 Task: Find connections with filter location Baheri with filter topic #Softwaredesignwith filter profile language Potuguese with filter current company Indiabulls Housing Finance Ltd with filter school Guru Tegh Bahadur Public School - India with filter industry Leather Product Manufacturing with filter service category Lead Generation with filter keywords title Office Manager
Action: Mouse moved to (537, 65)
Screenshot: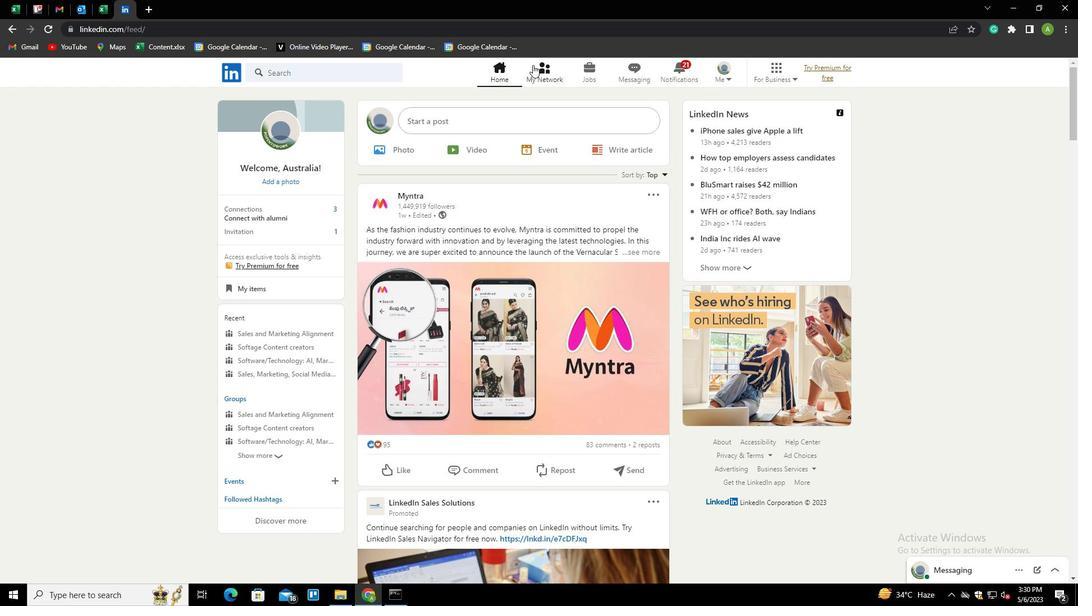 
Action: Mouse pressed left at (537, 65)
Screenshot: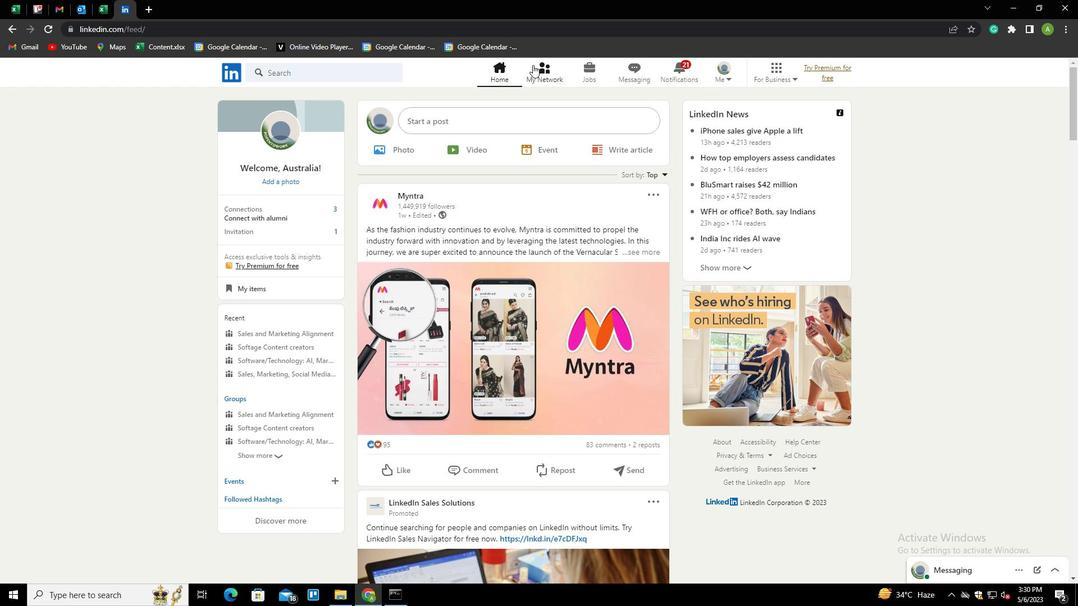 
Action: Mouse moved to (277, 134)
Screenshot: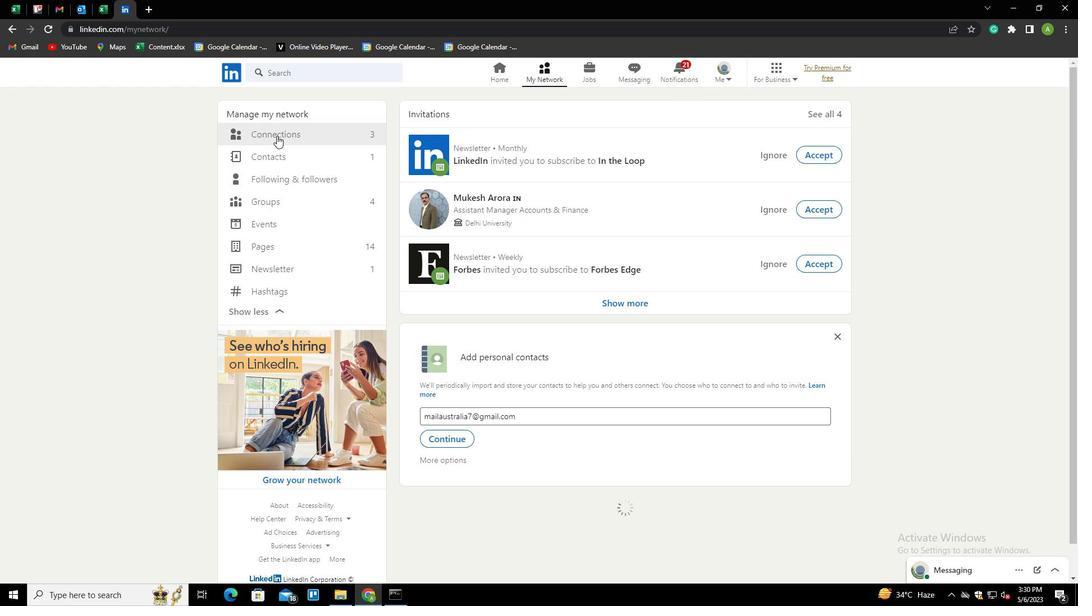
Action: Mouse pressed left at (277, 134)
Screenshot: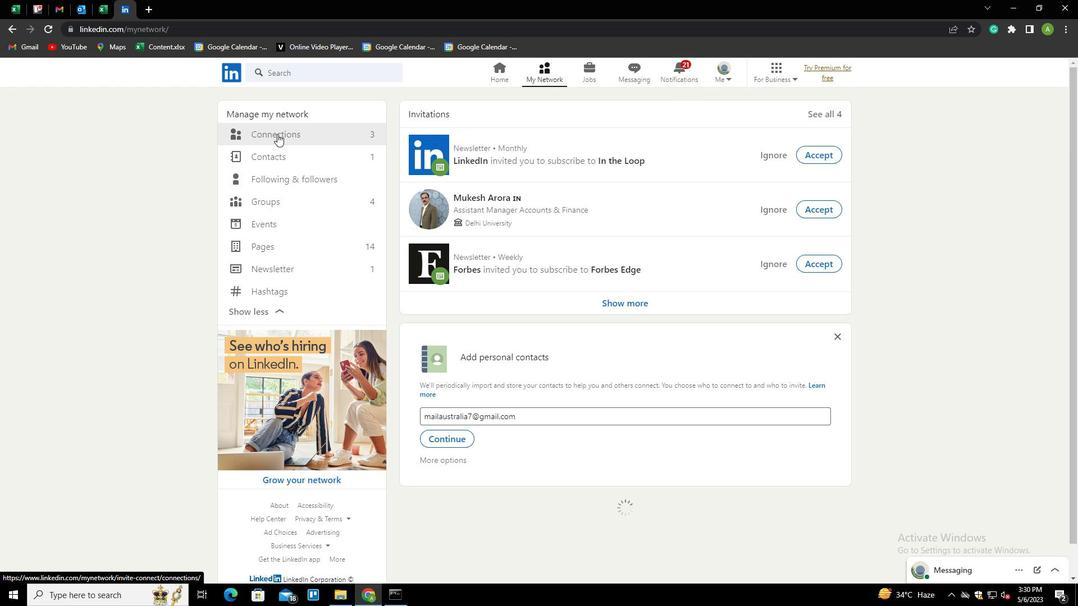 
Action: Mouse moved to (619, 129)
Screenshot: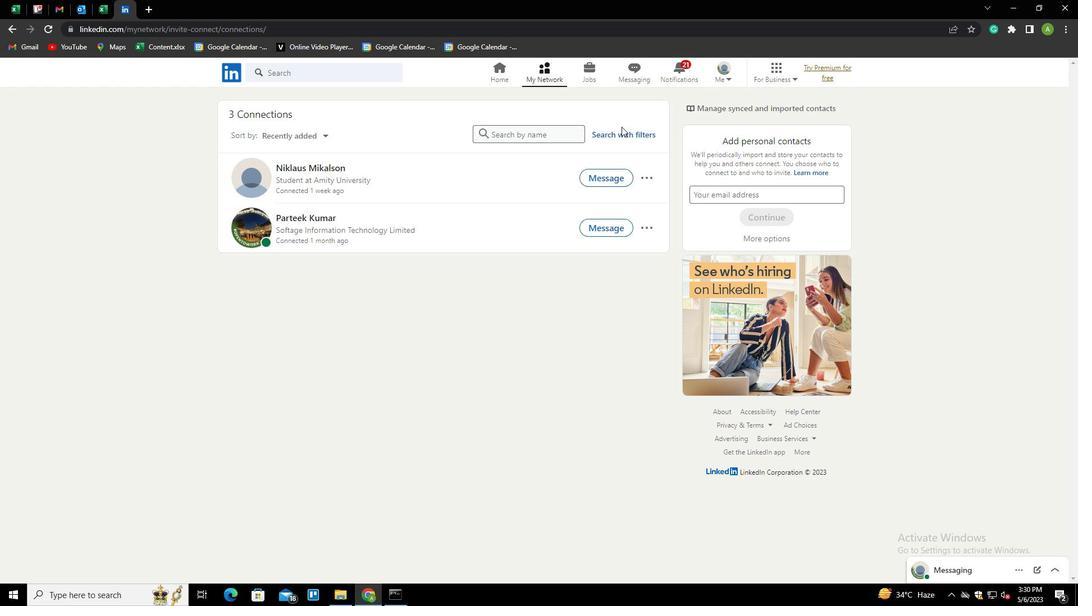 
Action: Mouse pressed left at (619, 129)
Screenshot: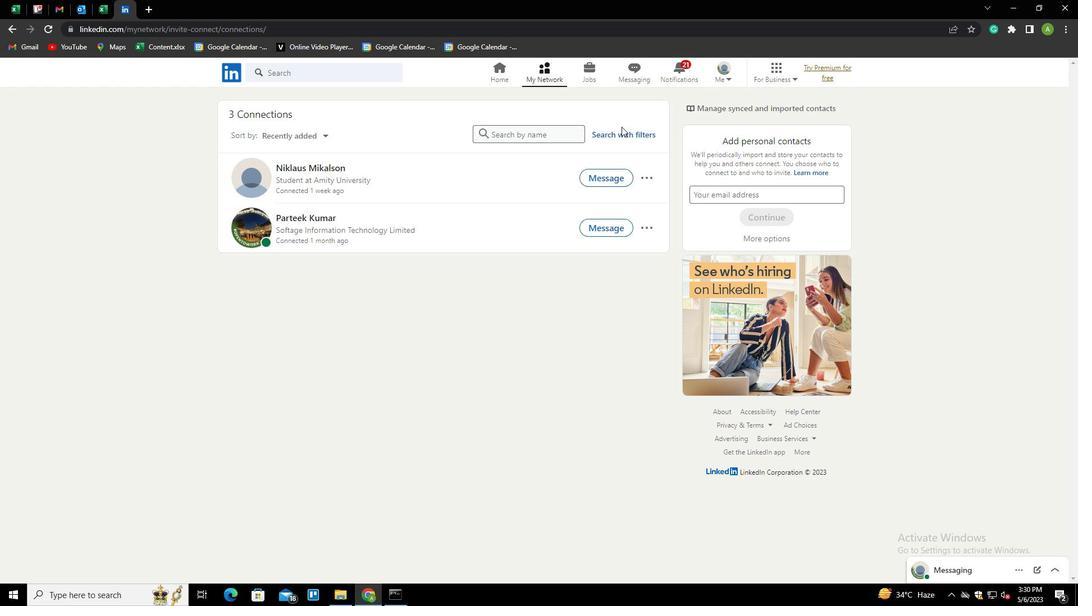 
Action: Mouse moved to (573, 102)
Screenshot: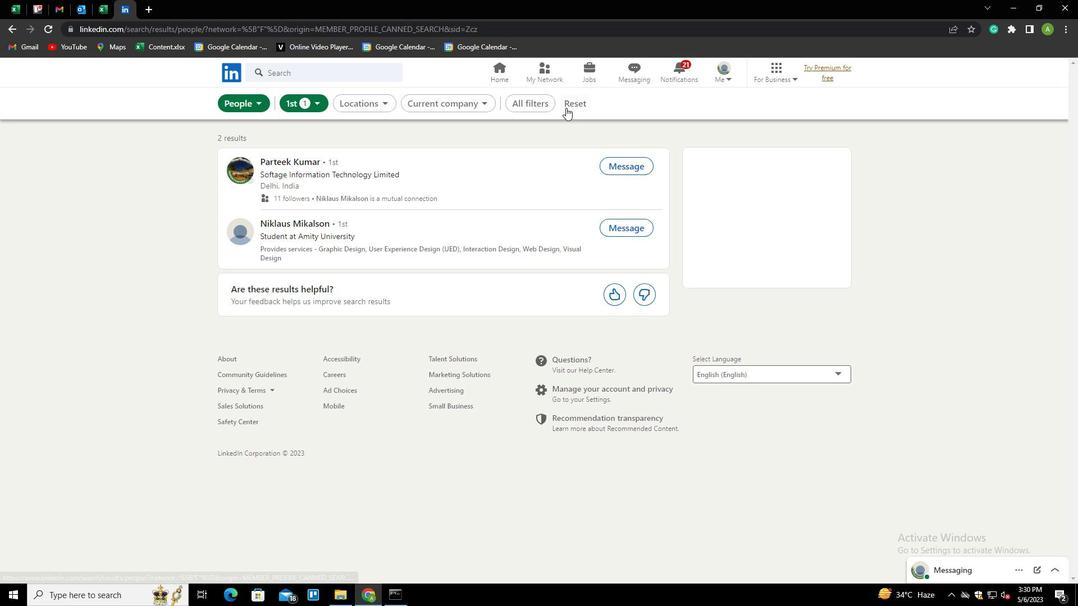 
Action: Mouse pressed left at (573, 102)
Screenshot: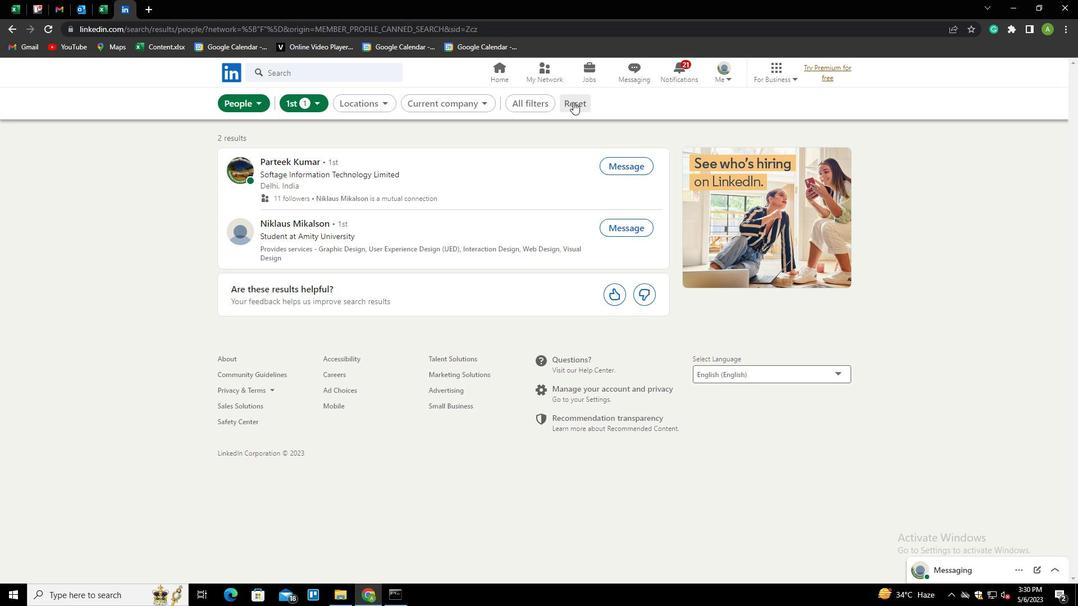 
Action: Mouse moved to (561, 103)
Screenshot: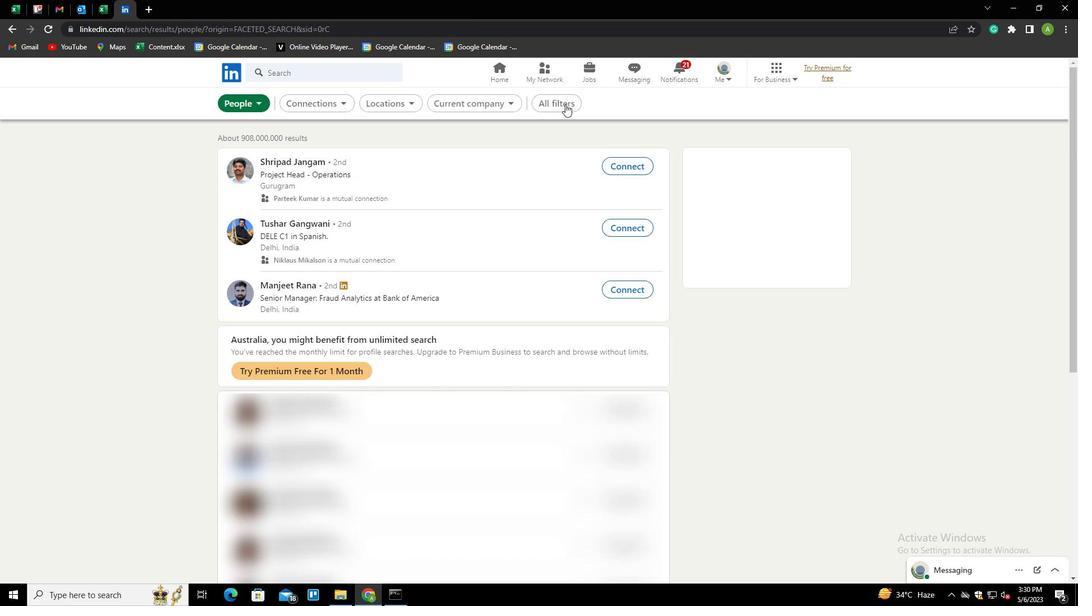 
Action: Mouse pressed left at (561, 103)
Screenshot: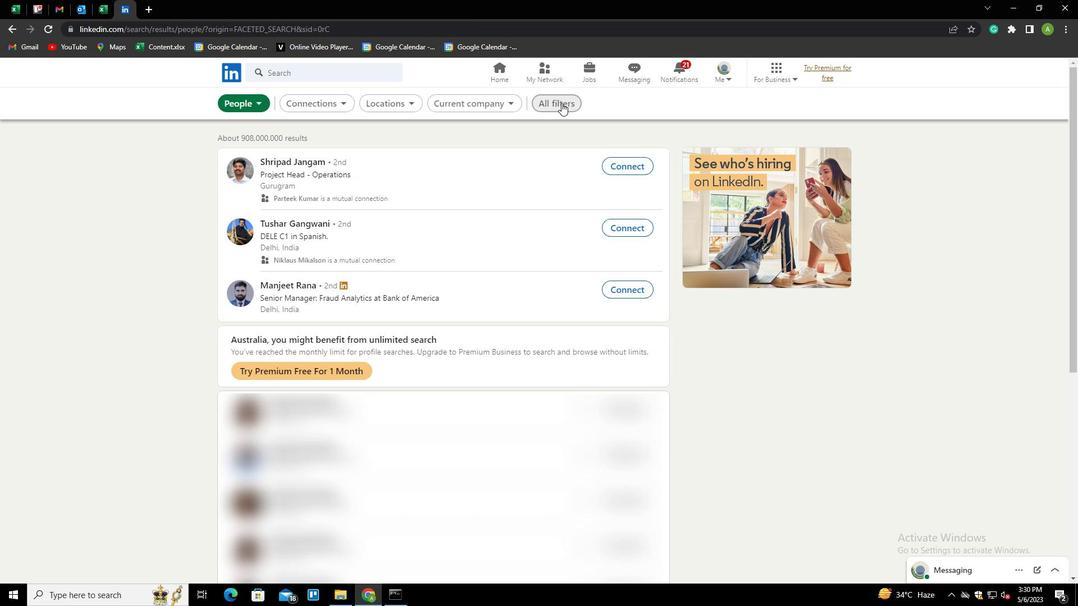 
Action: Mouse moved to (889, 256)
Screenshot: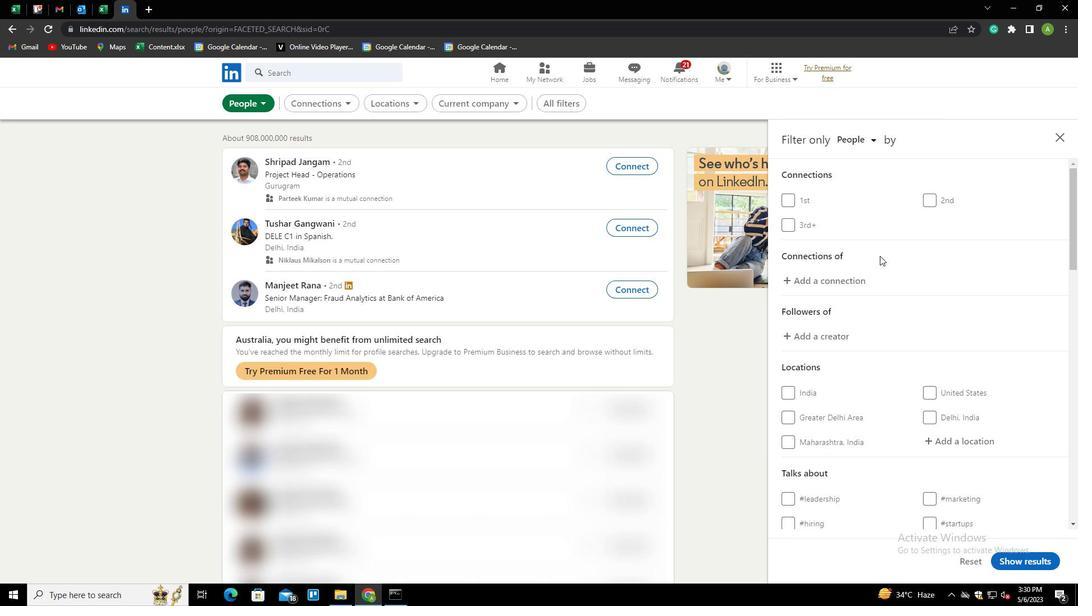 
Action: Mouse scrolled (889, 256) with delta (0, 0)
Screenshot: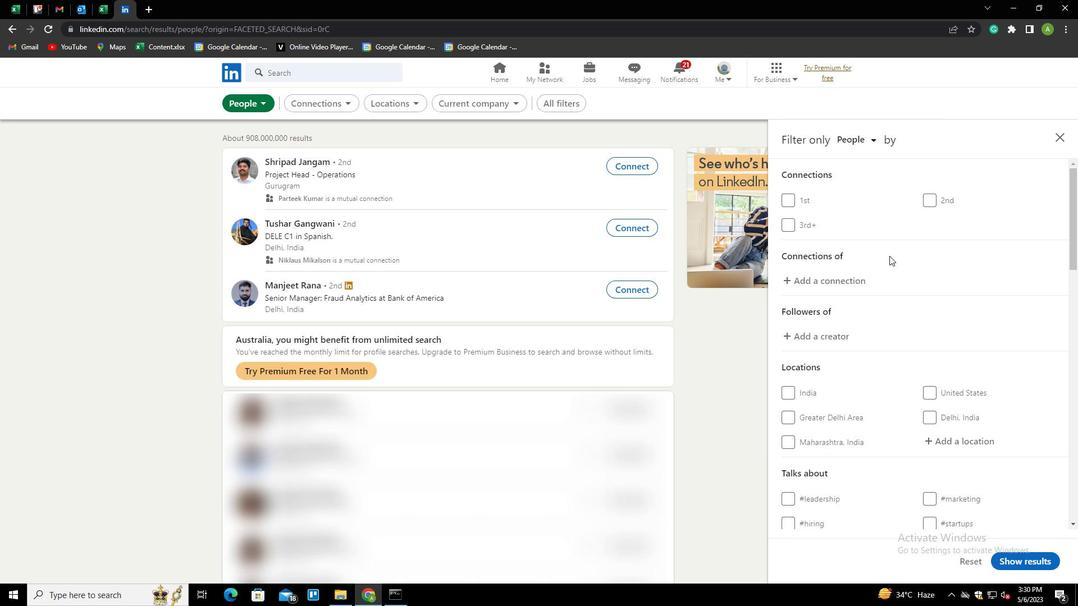
Action: Mouse moved to (890, 256)
Screenshot: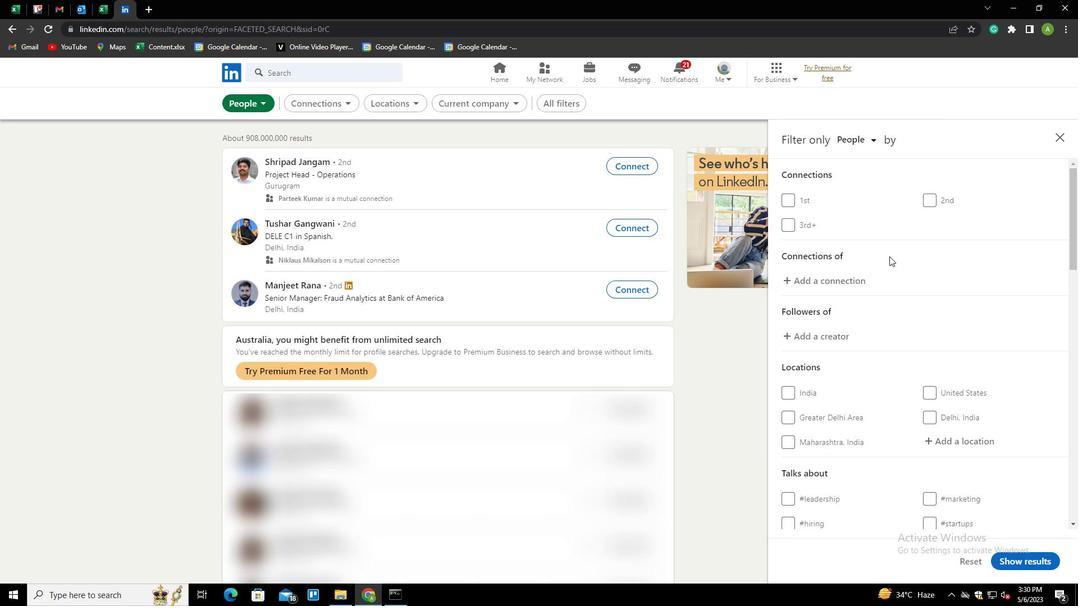 
Action: Mouse scrolled (890, 256) with delta (0, 0)
Screenshot: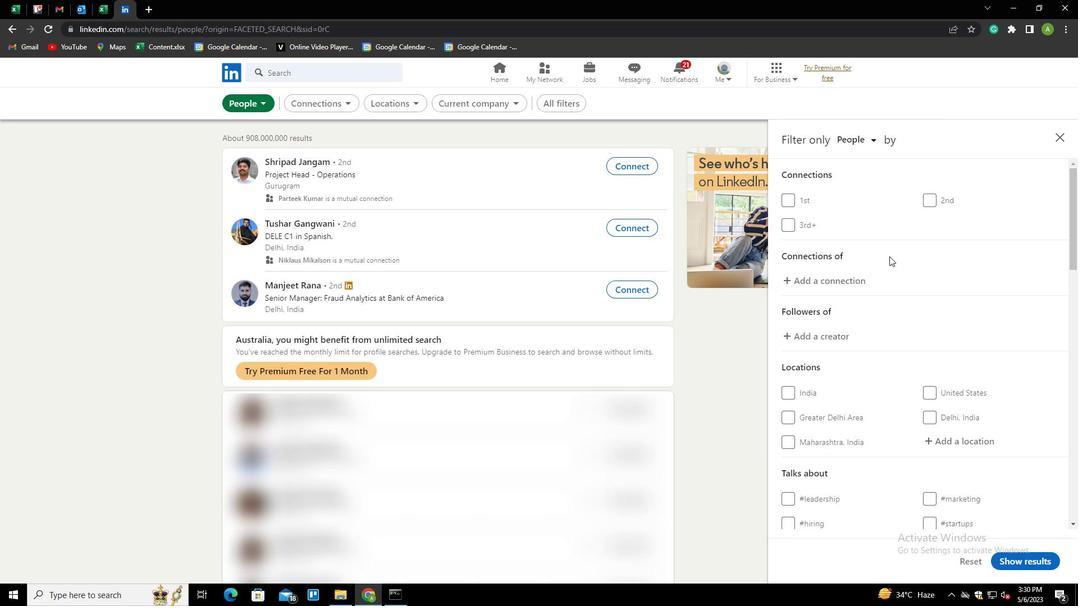 
Action: Mouse scrolled (890, 256) with delta (0, 0)
Screenshot: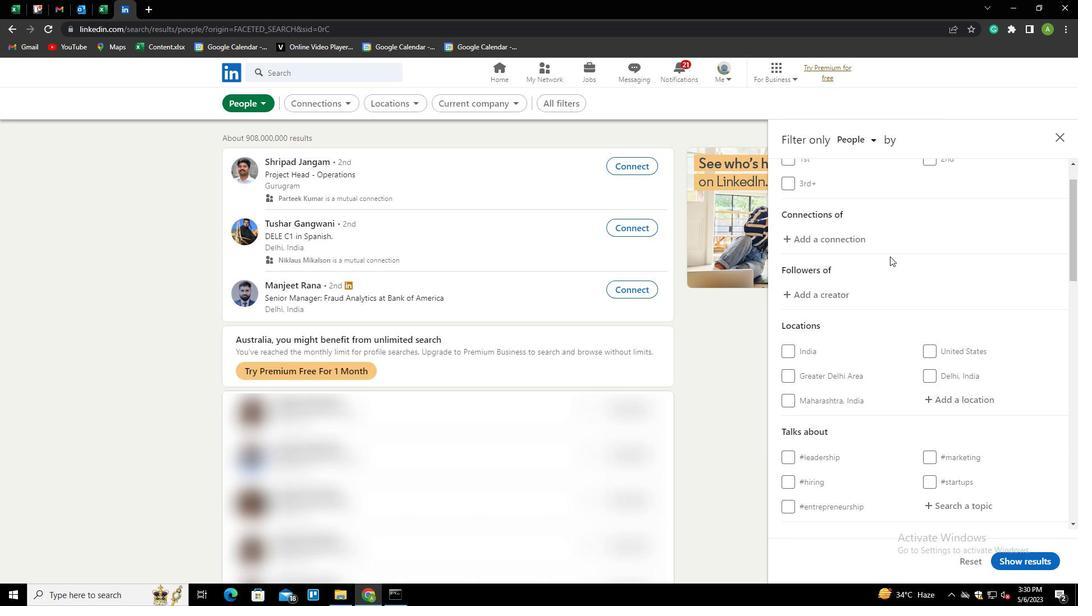 
Action: Mouse moved to (932, 271)
Screenshot: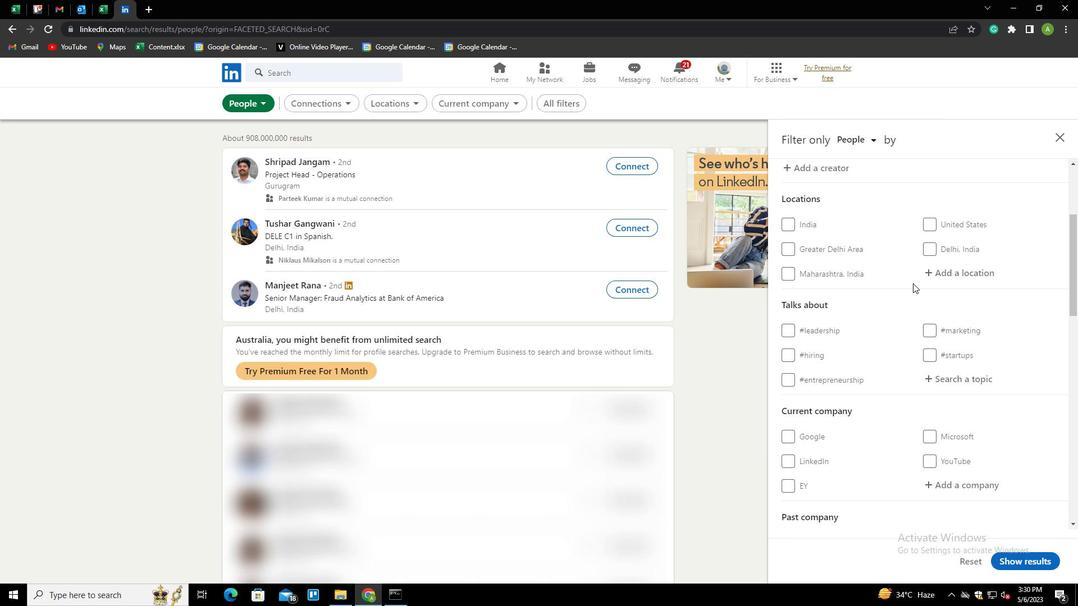 
Action: Mouse pressed left at (932, 271)
Screenshot: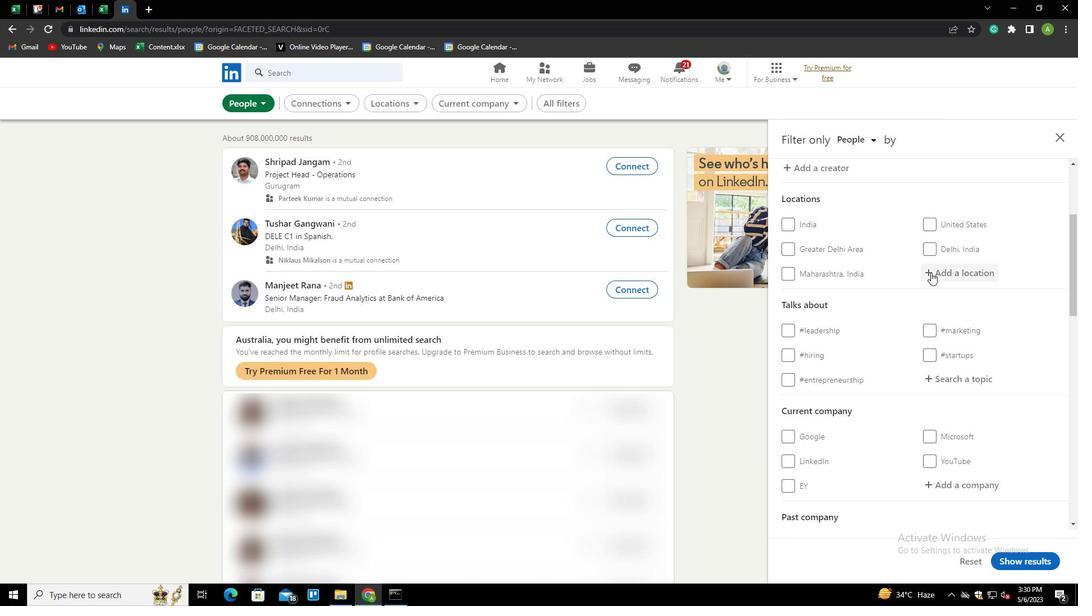 
Action: Mouse moved to (862, 203)
Screenshot: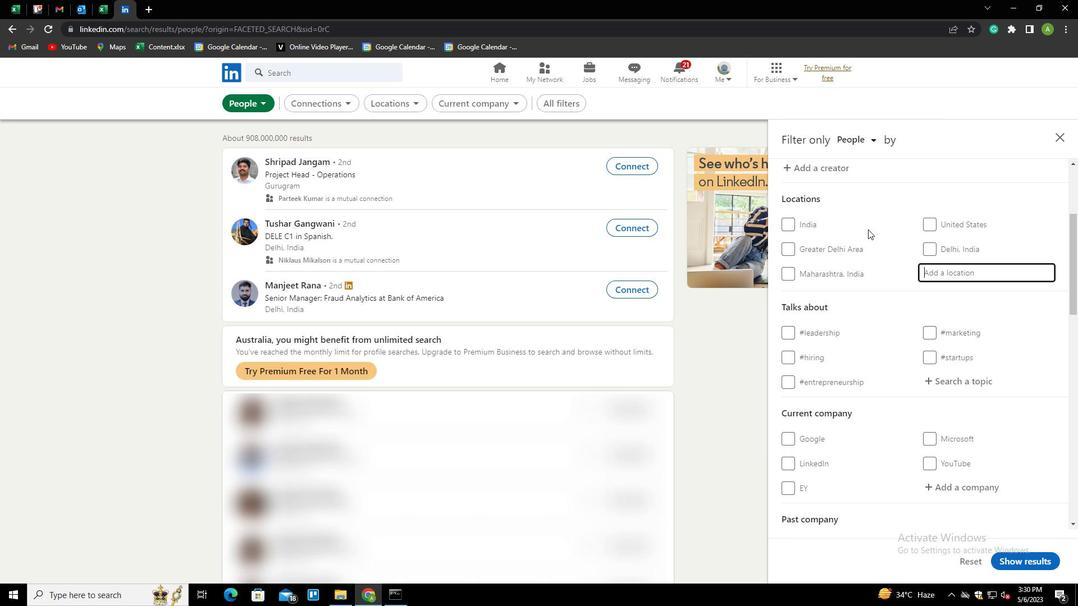 
Action: Key pressed <Key.shift>BAHERI<Key.down><Key.enter>
Screenshot: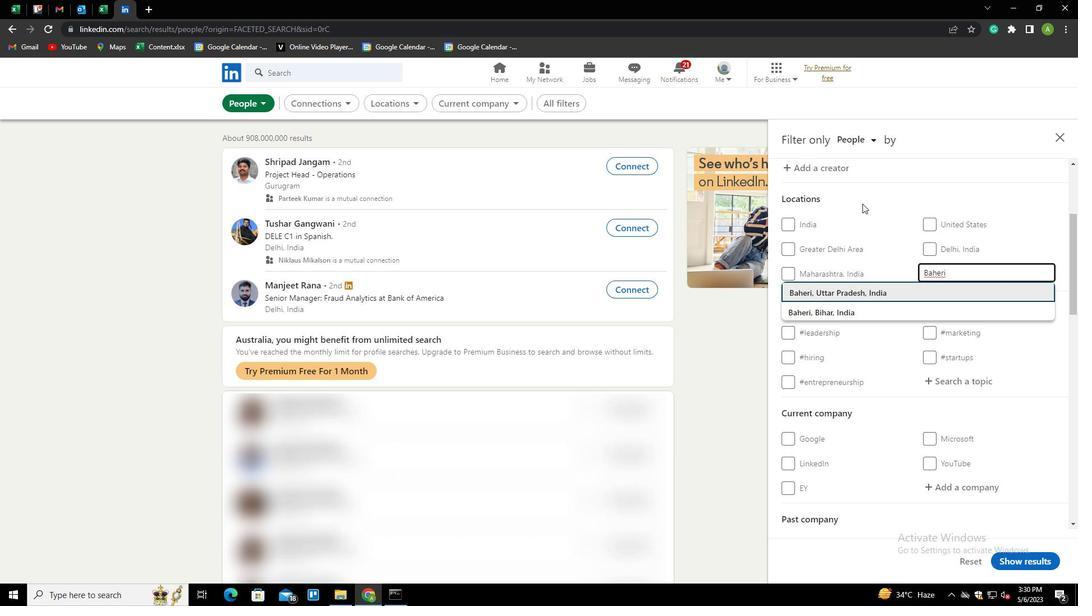
Action: Mouse moved to (860, 217)
Screenshot: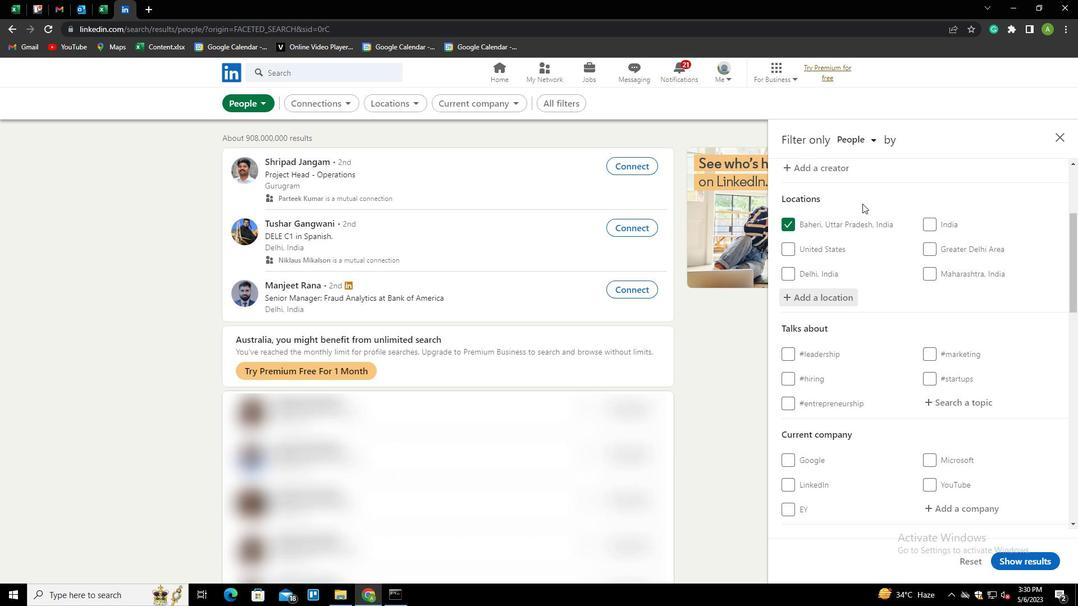 
Action: Mouse scrolled (860, 217) with delta (0, 0)
Screenshot: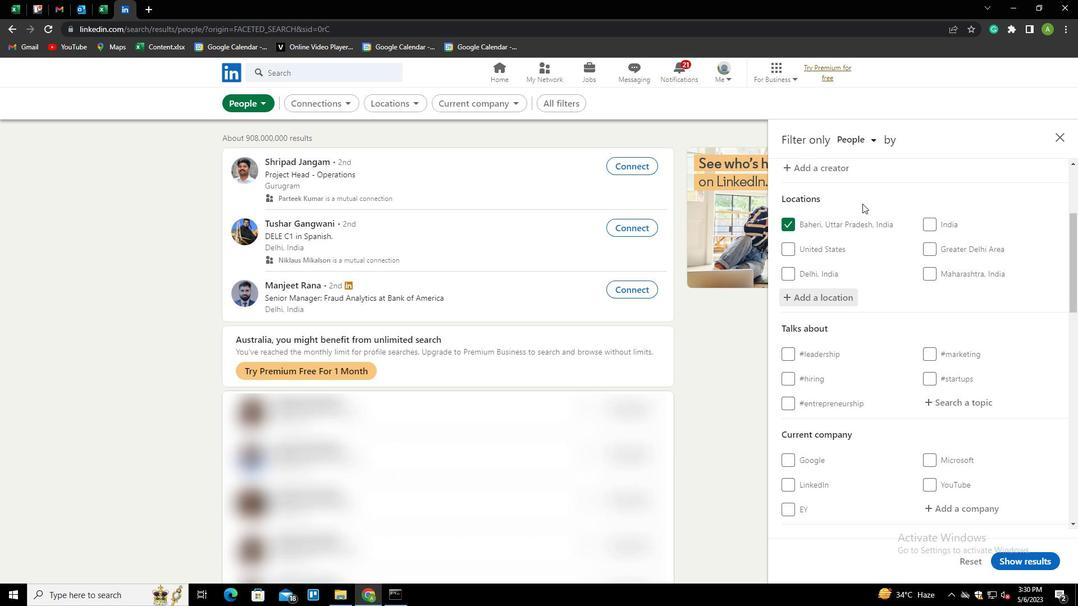 
Action: Mouse moved to (860, 218)
Screenshot: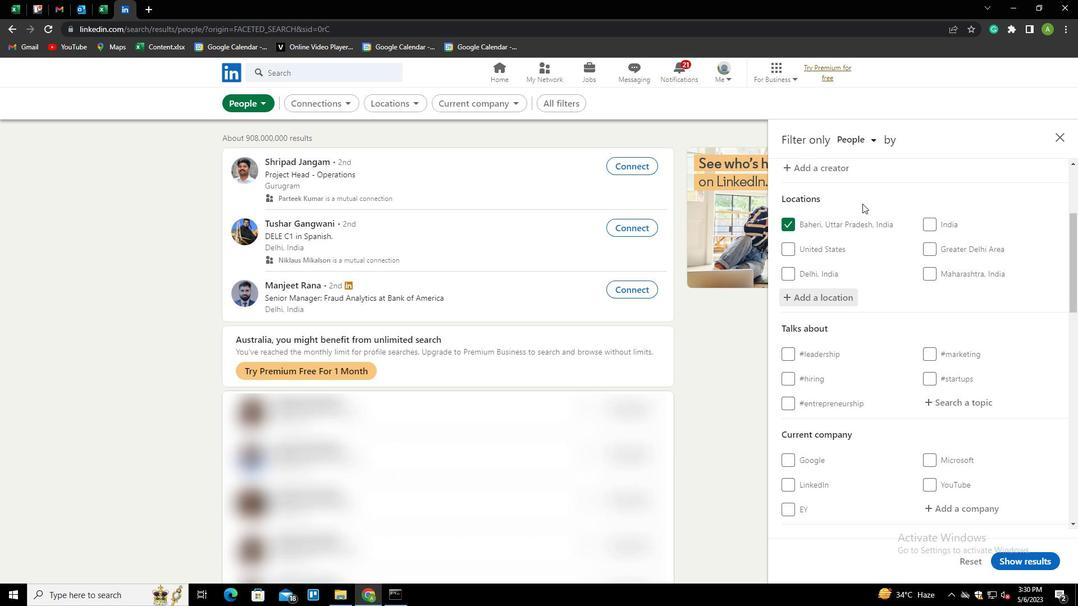
Action: Mouse scrolled (860, 217) with delta (0, 0)
Screenshot: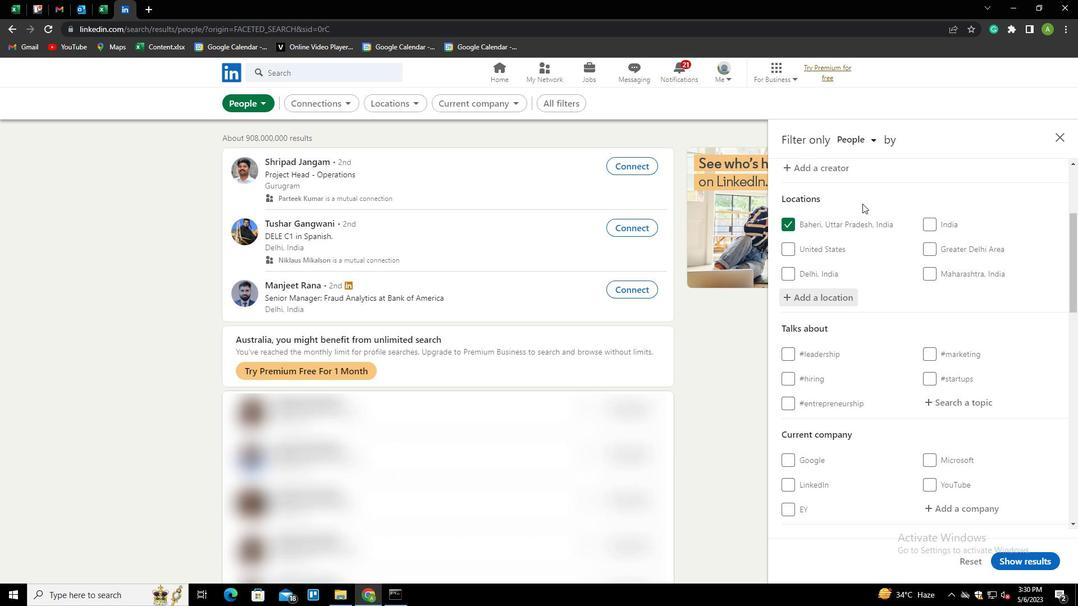
Action: Mouse moved to (952, 293)
Screenshot: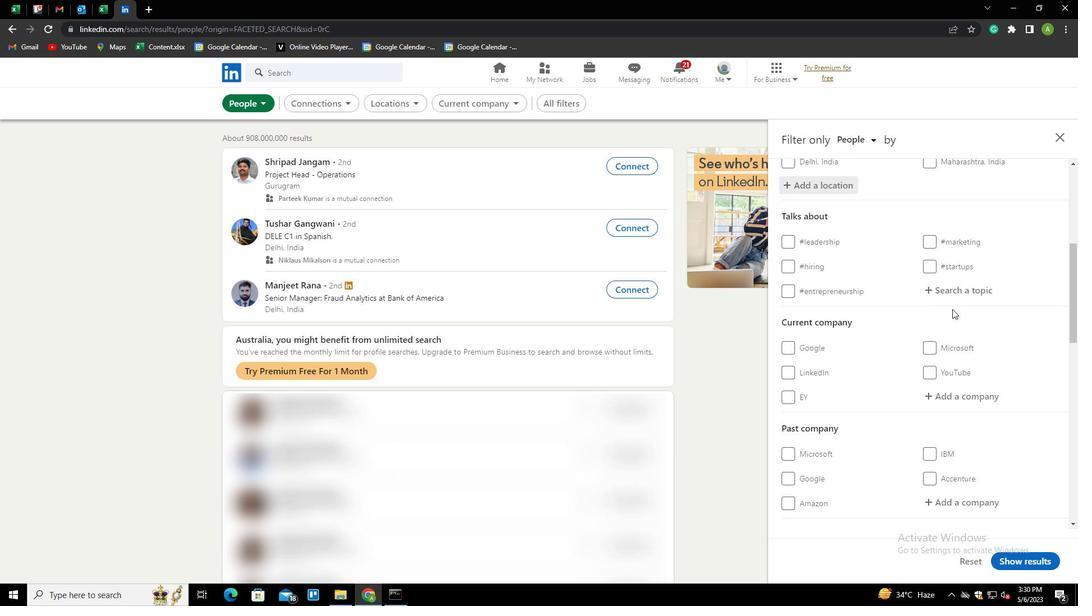 
Action: Mouse pressed left at (952, 293)
Screenshot: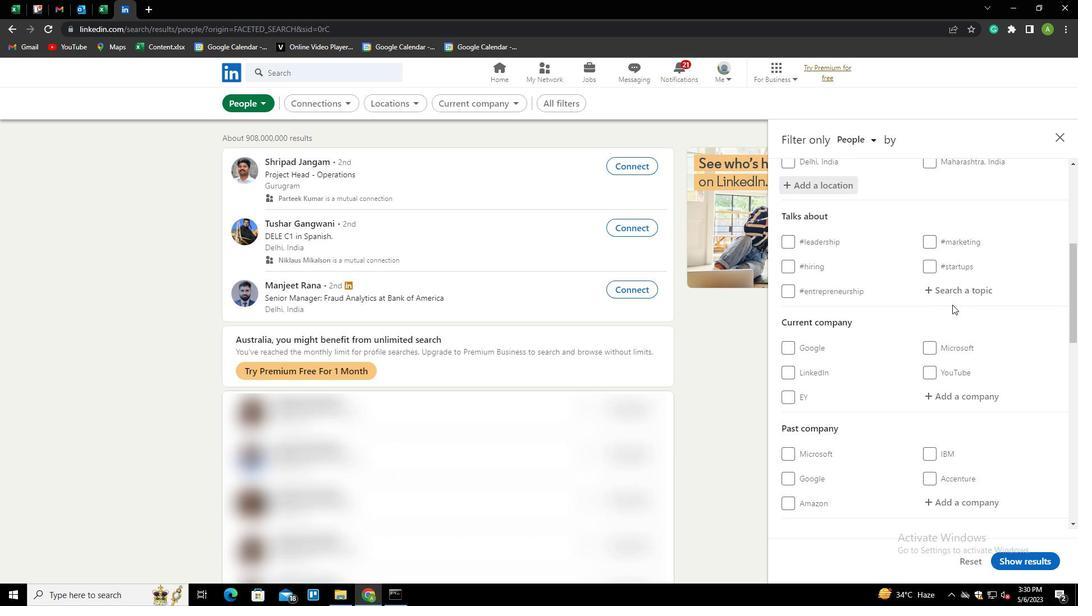 
Action: Key pressed S
Screenshot: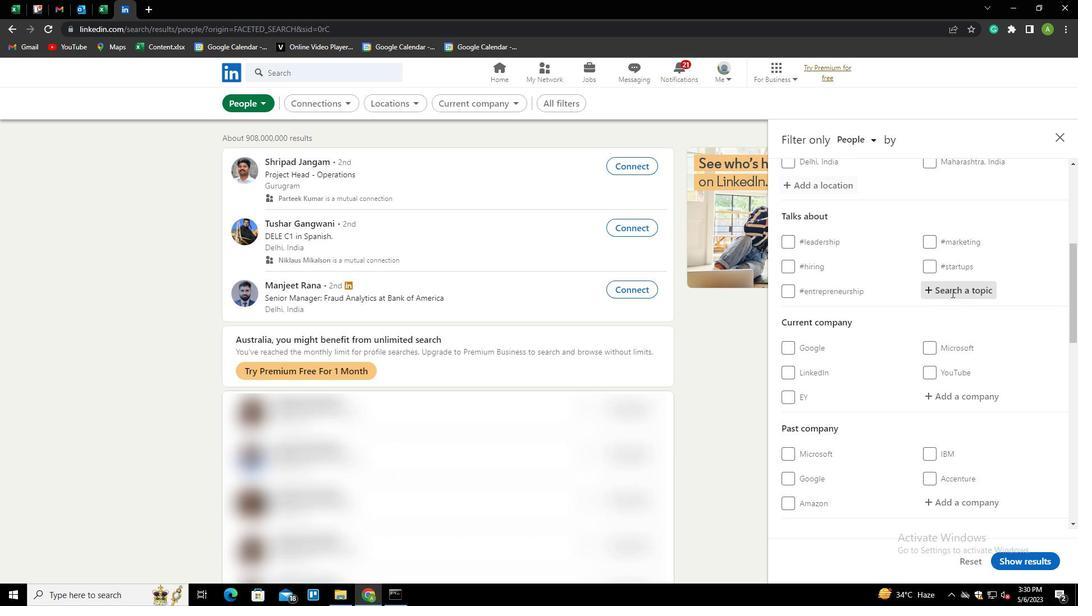 
Action: Mouse moved to (916, 270)
Screenshot: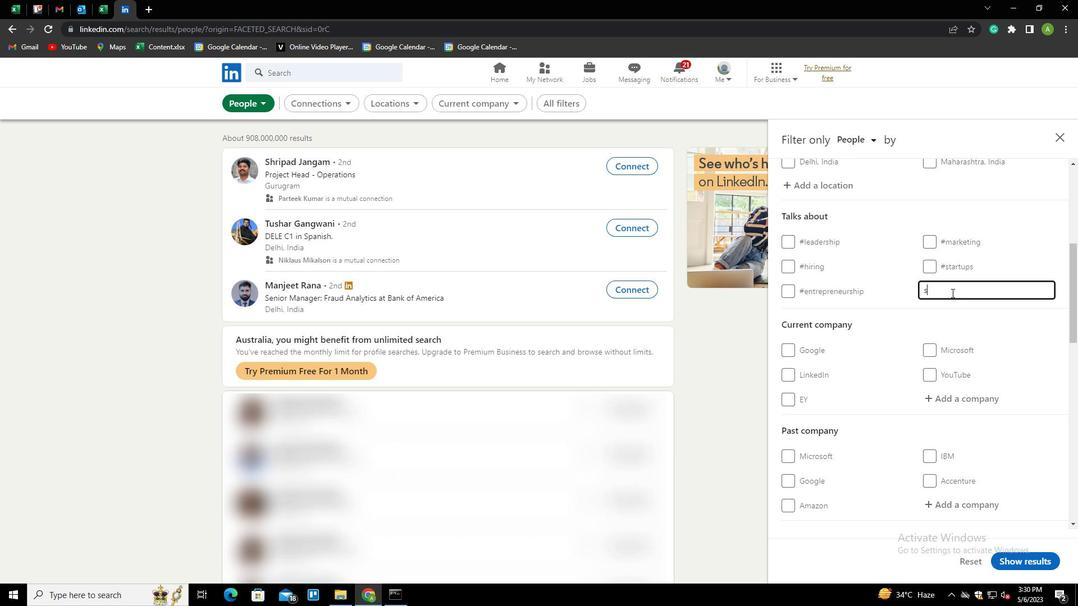 
Action: Key pressed OFTWAREDESIGN<Key.down><Key.enter>
Screenshot: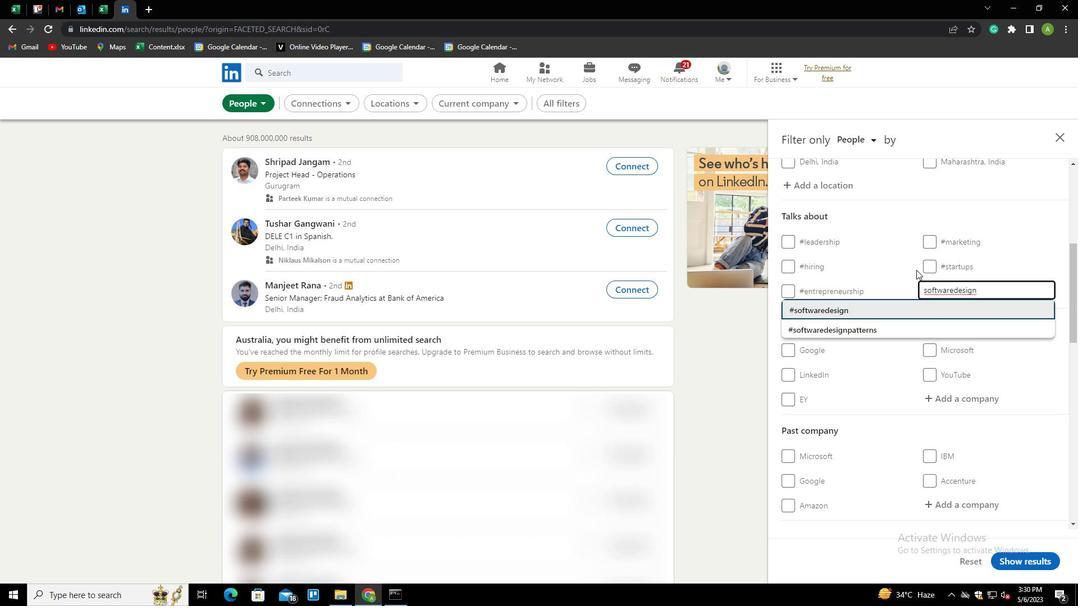 
Action: Mouse scrolled (916, 269) with delta (0, 0)
Screenshot: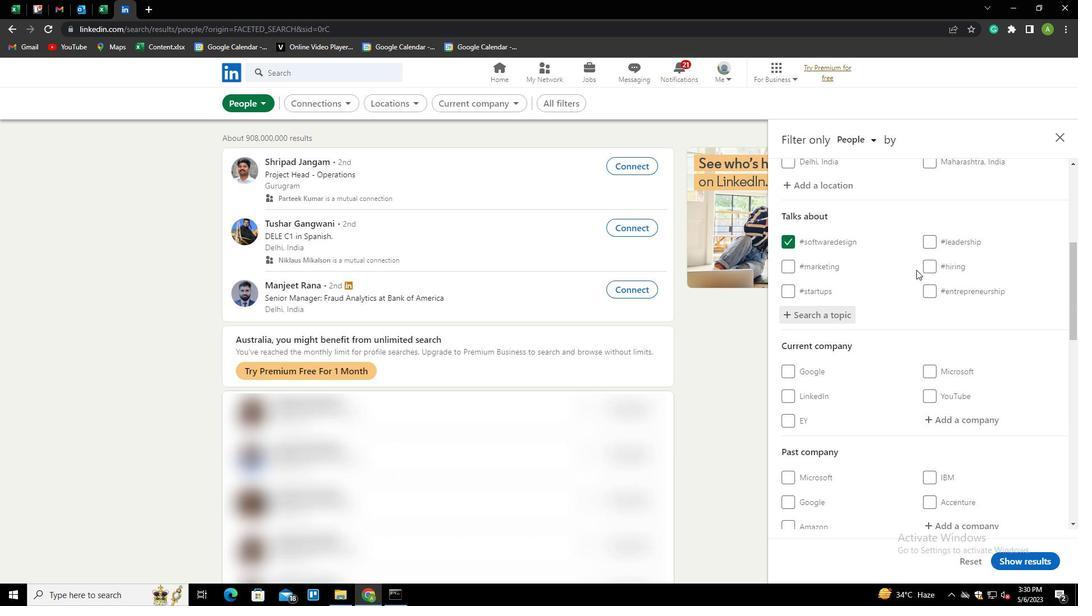 
Action: Mouse scrolled (916, 269) with delta (0, 0)
Screenshot: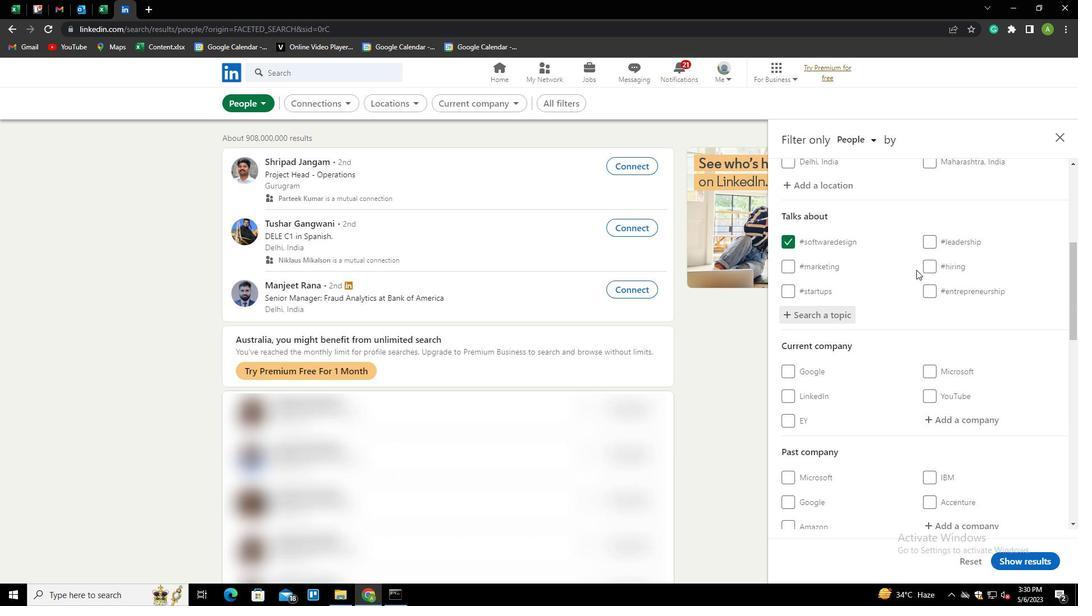 
Action: Mouse scrolled (916, 269) with delta (0, 0)
Screenshot: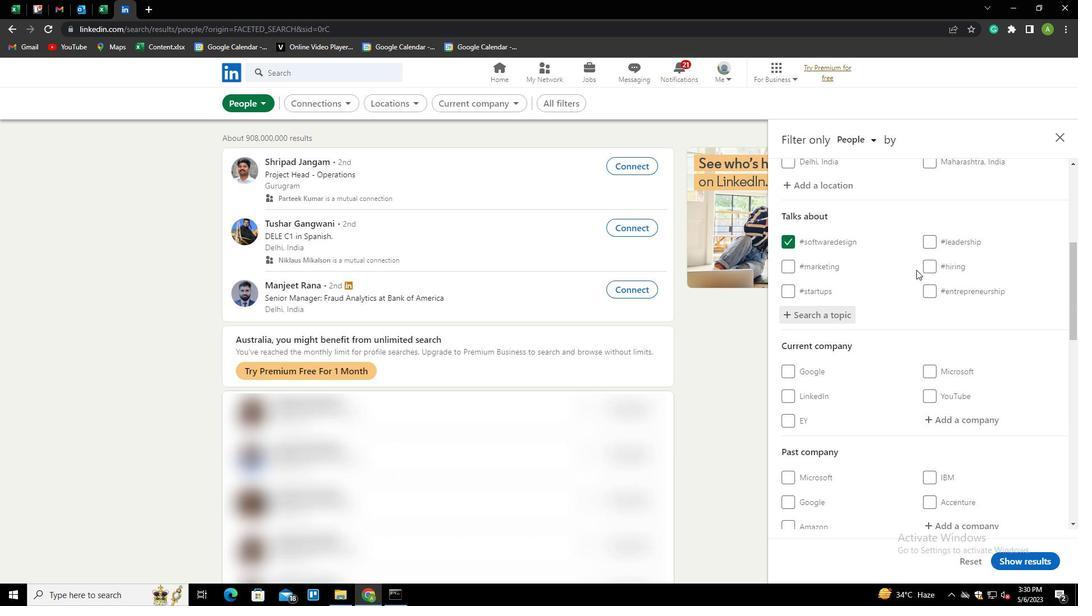 
Action: Mouse scrolled (916, 269) with delta (0, 0)
Screenshot: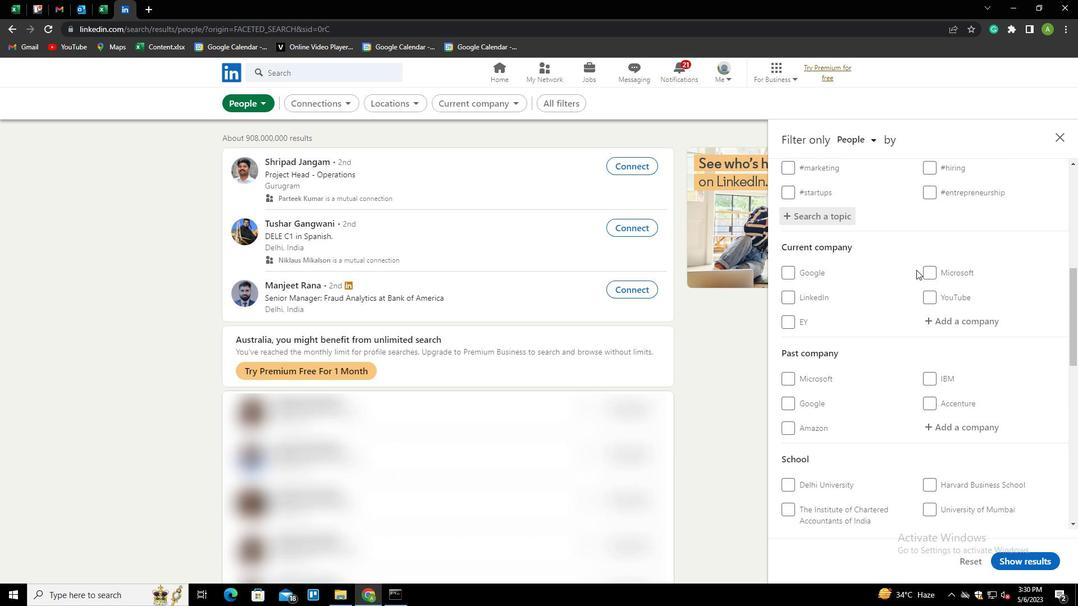 
Action: Mouse scrolled (916, 269) with delta (0, 0)
Screenshot: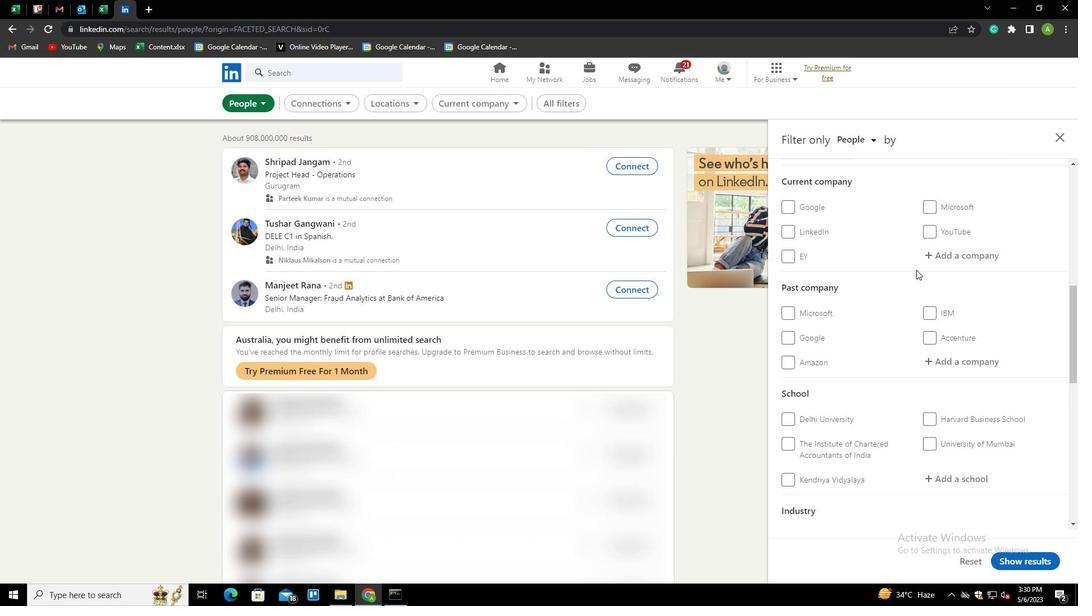 
Action: Mouse scrolled (916, 269) with delta (0, 0)
Screenshot: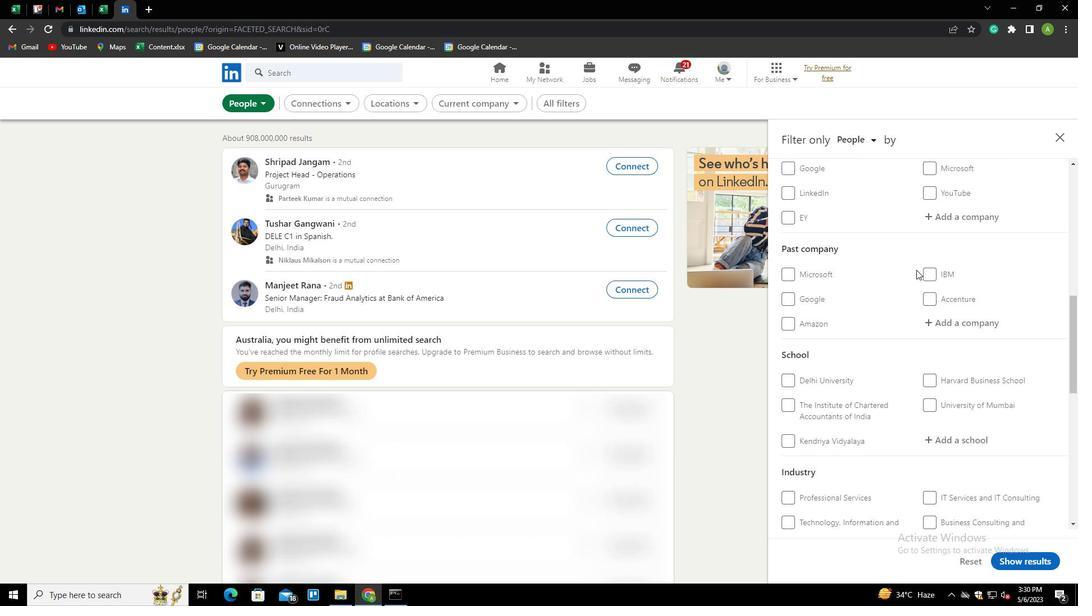 
Action: Mouse scrolled (916, 269) with delta (0, 0)
Screenshot: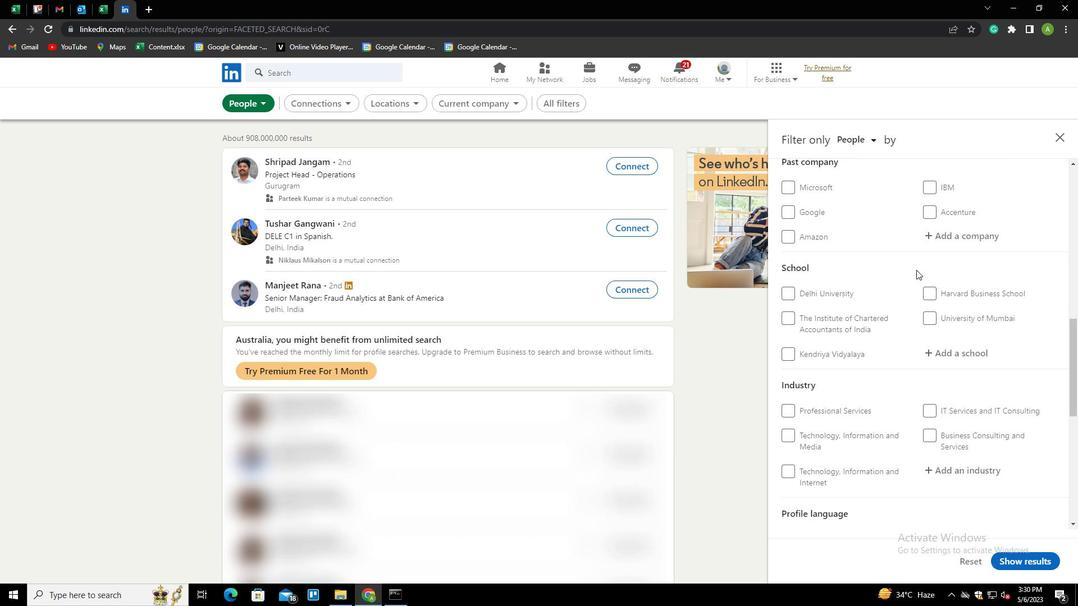 
Action: Mouse scrolled (916, 269) with delta (0, 0)
Screenshot: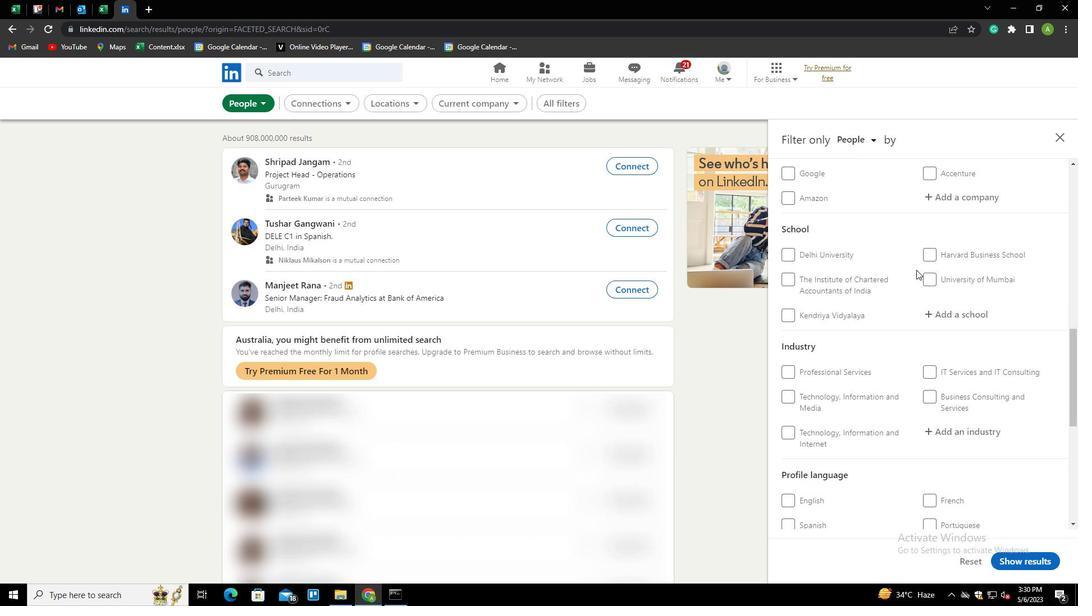 
Action: Mouse scrolled (916, 269) with delta (0, 0)
Screenshot: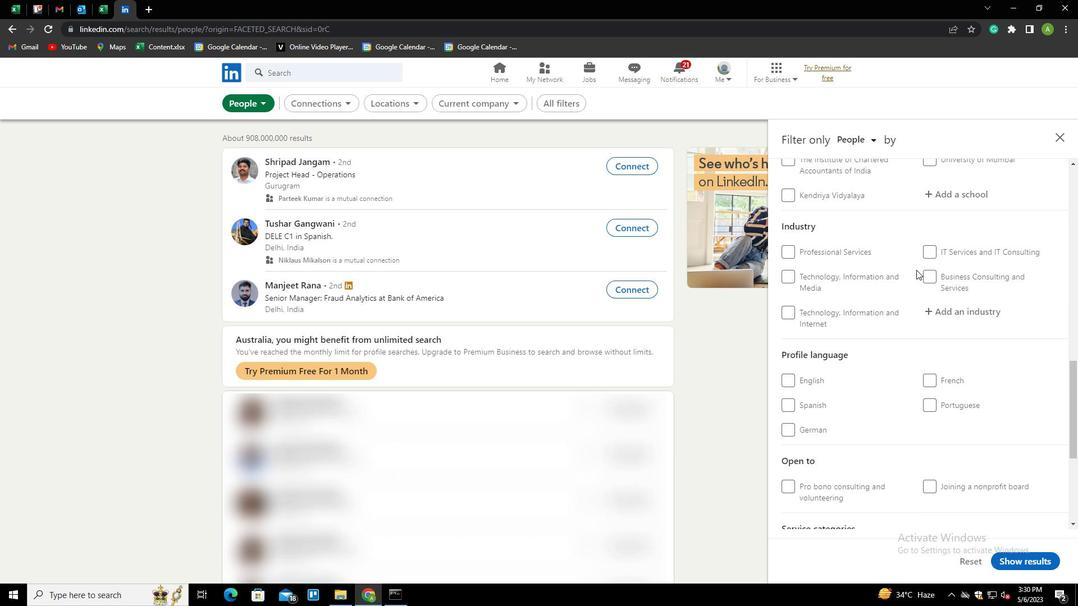 
Action: Mouse scrolled (916, 269) with delta (0, 0)
Screenshot: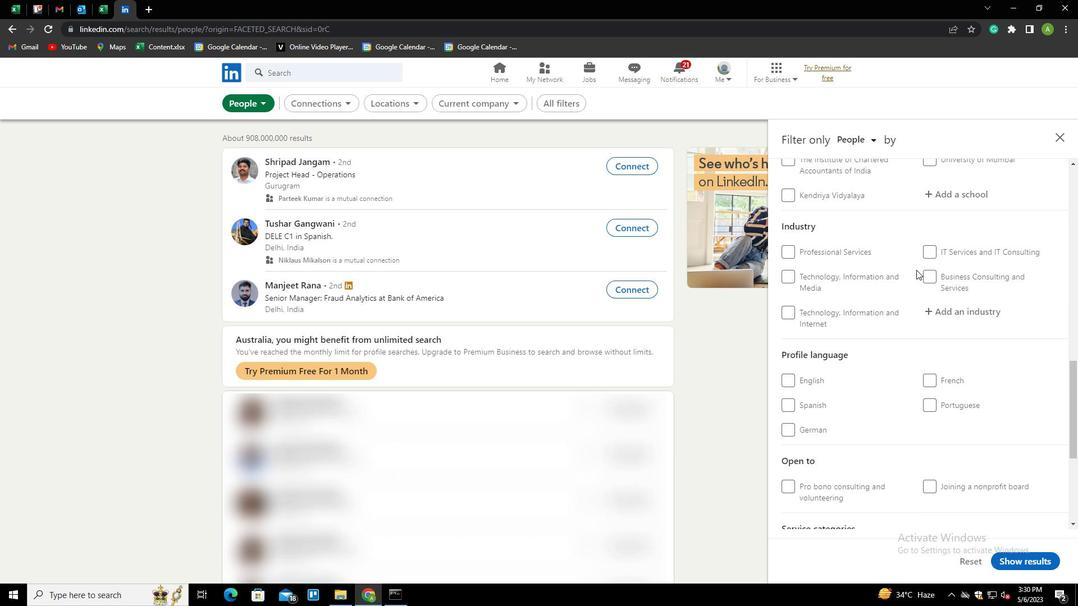 
Action: Mouse moved to (940, 293)
Screenshot: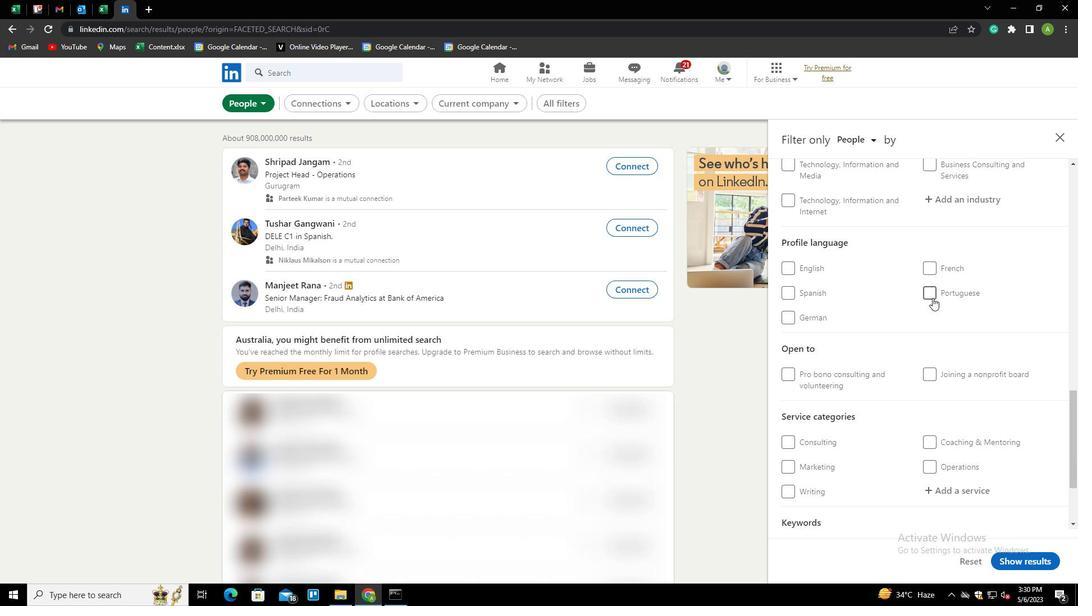 
Action: Mouse pressed left at (940, 293)
Screenshot: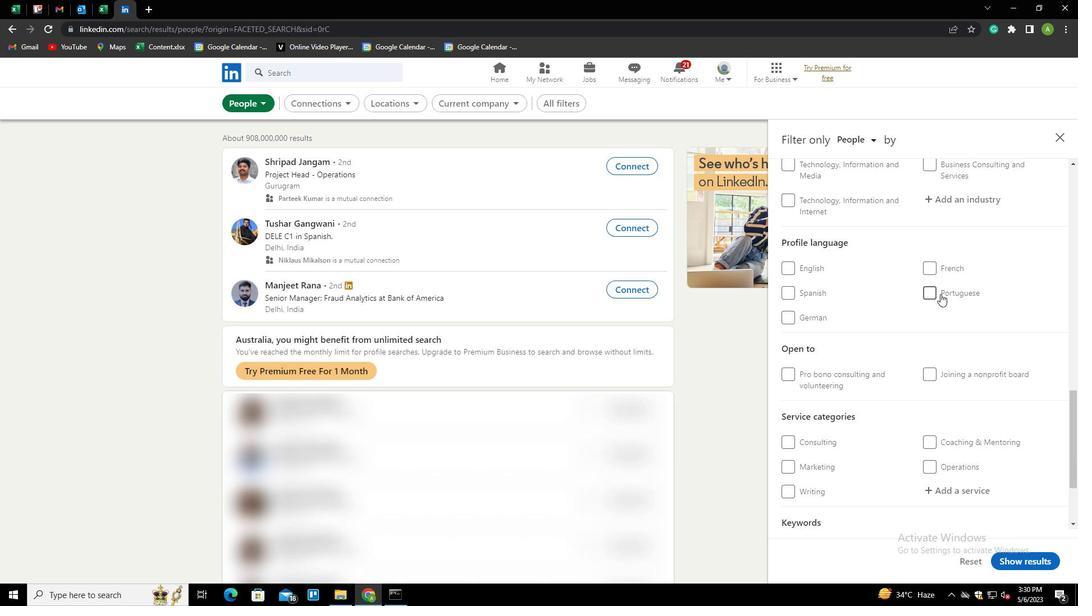 
Action: Mouse moved to (970, 279)
Screenshot: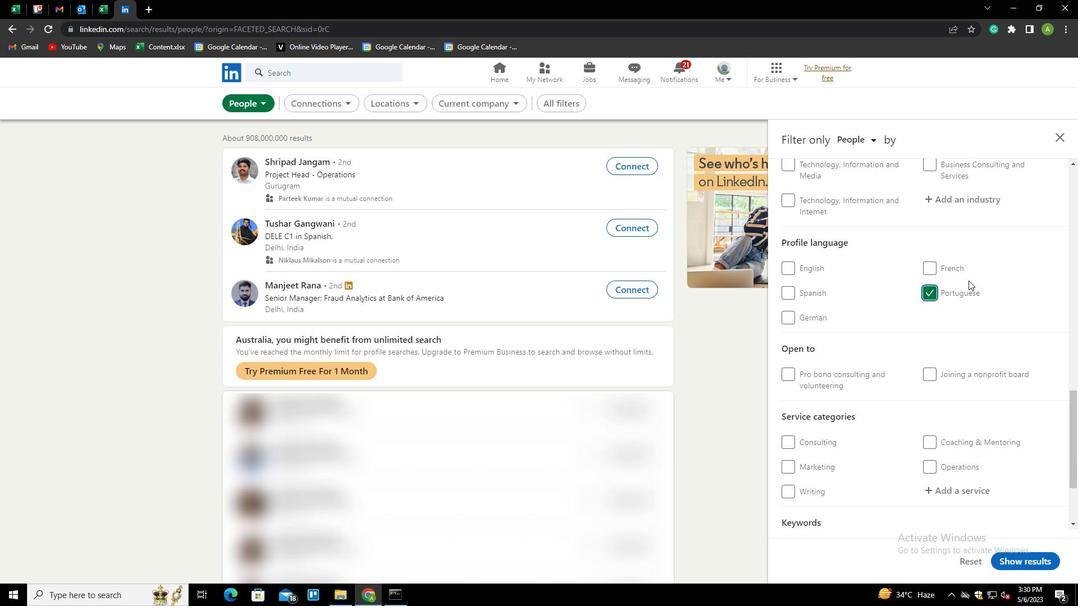
Action: Mouse scrolled (970, 280) with delta (0, 0)
Screenshot: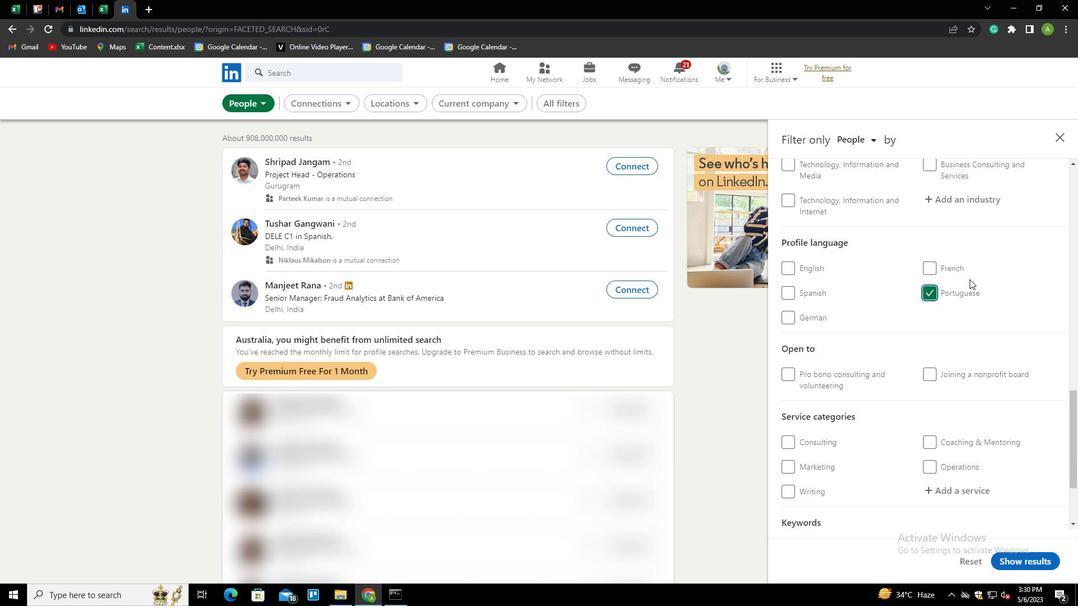 
Action: Mouse scrolled (970, 280) with delta (0, 0)
Screenshot: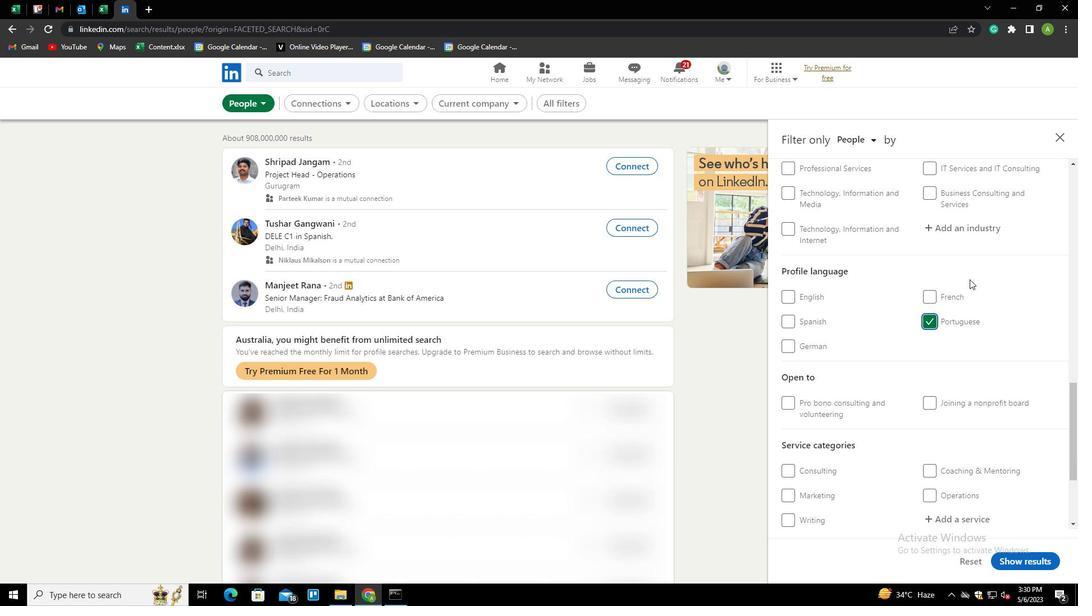 
Action: Mouse scrolled (970, 280) with delta (0, 0)
Screenshot: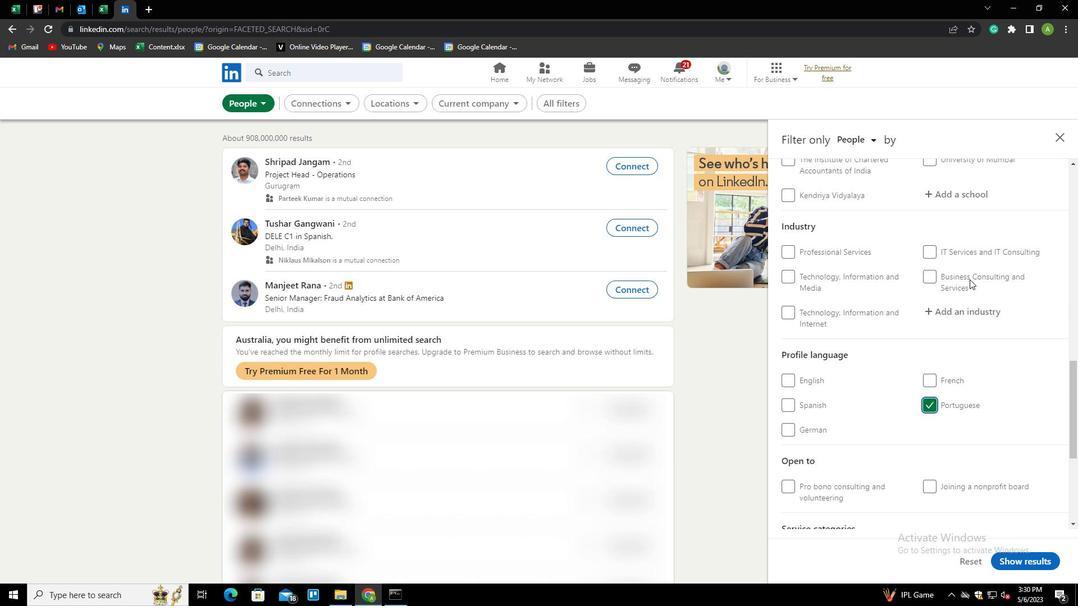 
Action: Mouse scrolled (970, 280) with delta (0, 0)
Screenshot: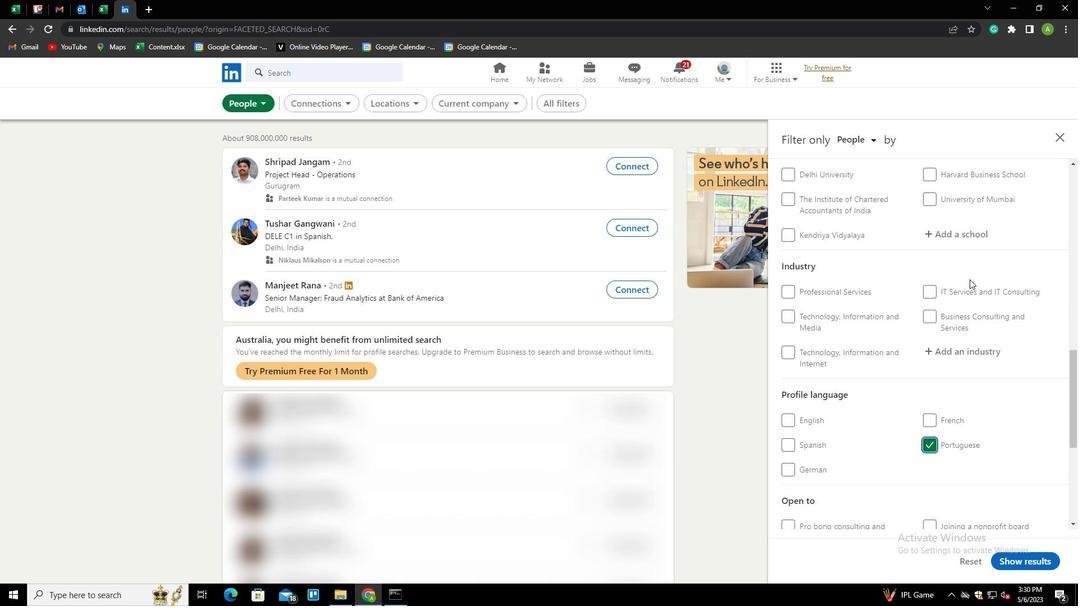 
Action: Mouse scrolled (970, 280) with delta (0, 0)
Screenshot: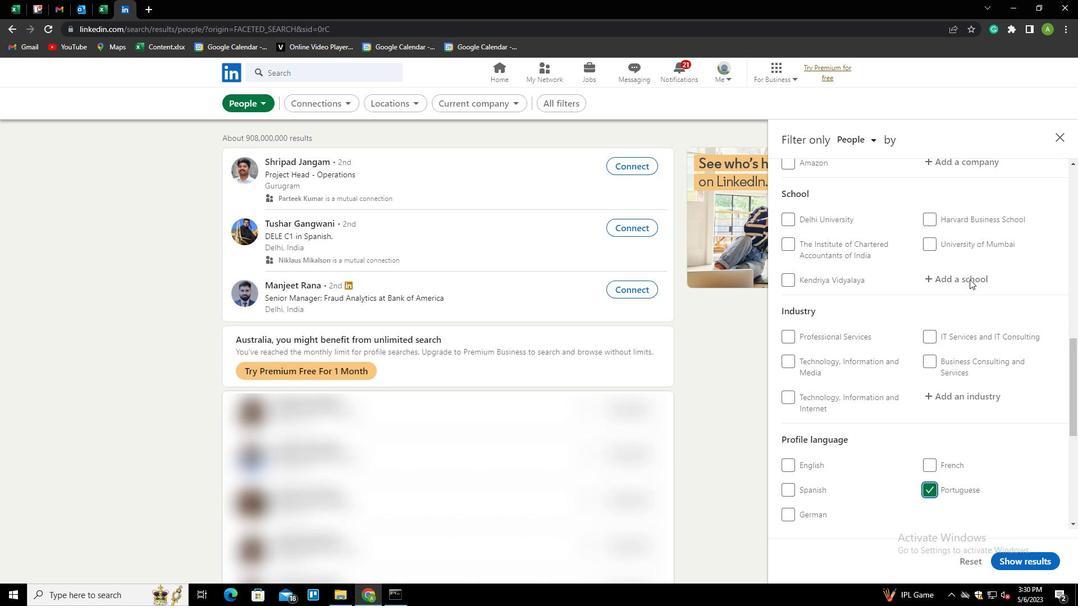 
Action: Mouse scrolled (970, 280) with delta (0, 0)
Screenshot: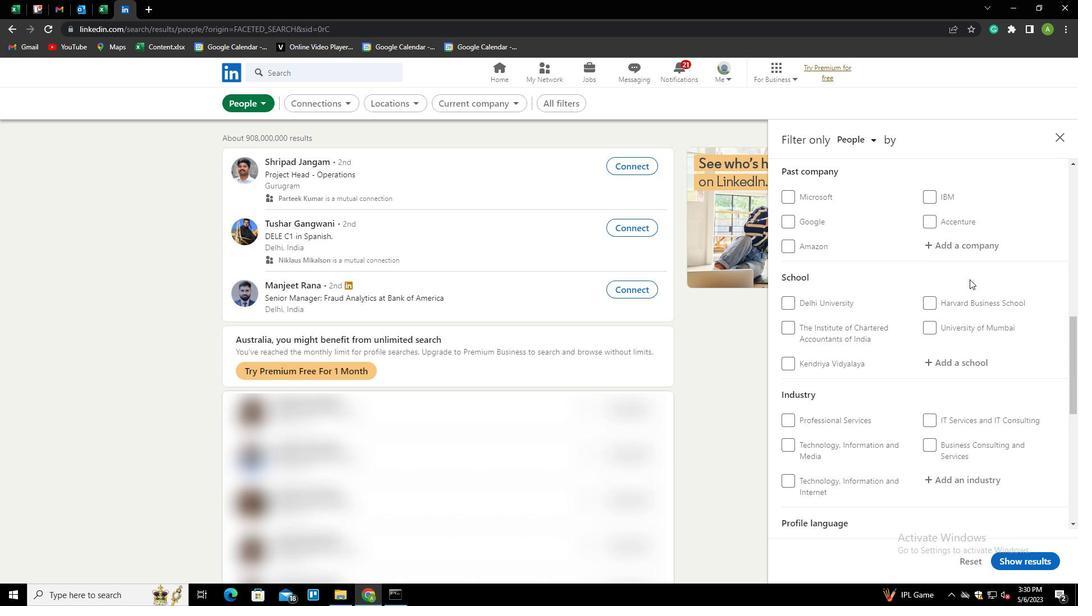 
Action: Mouse scrolled (970, 280) with delta (0, 0)
Screenshot: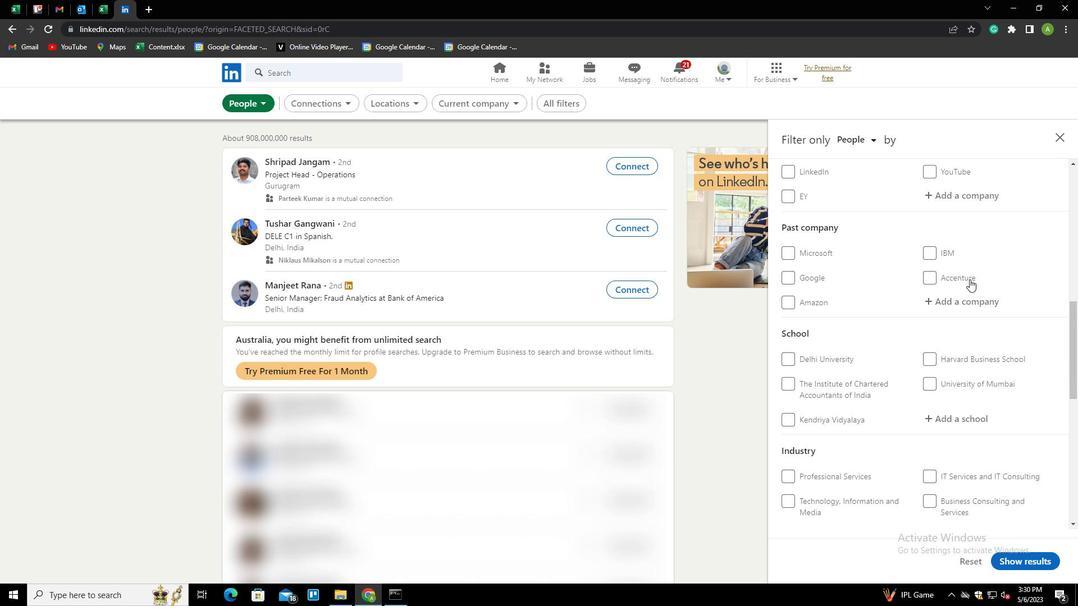 
Action: Mouse moved to (955, 251)
Screenshot: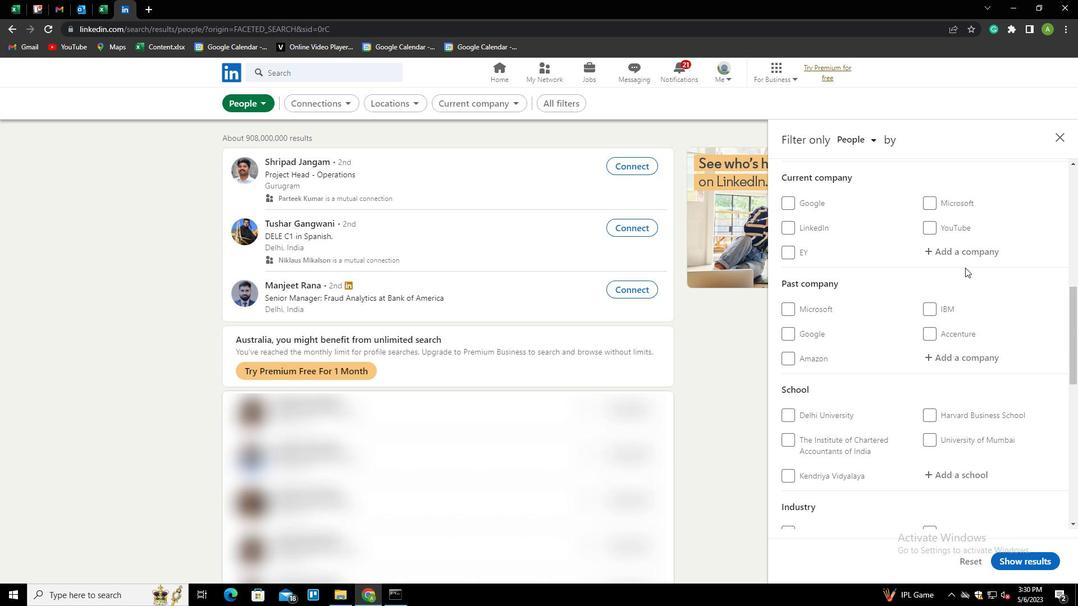 
Action: Mouse pressed left at (955, 251)
Screenshot: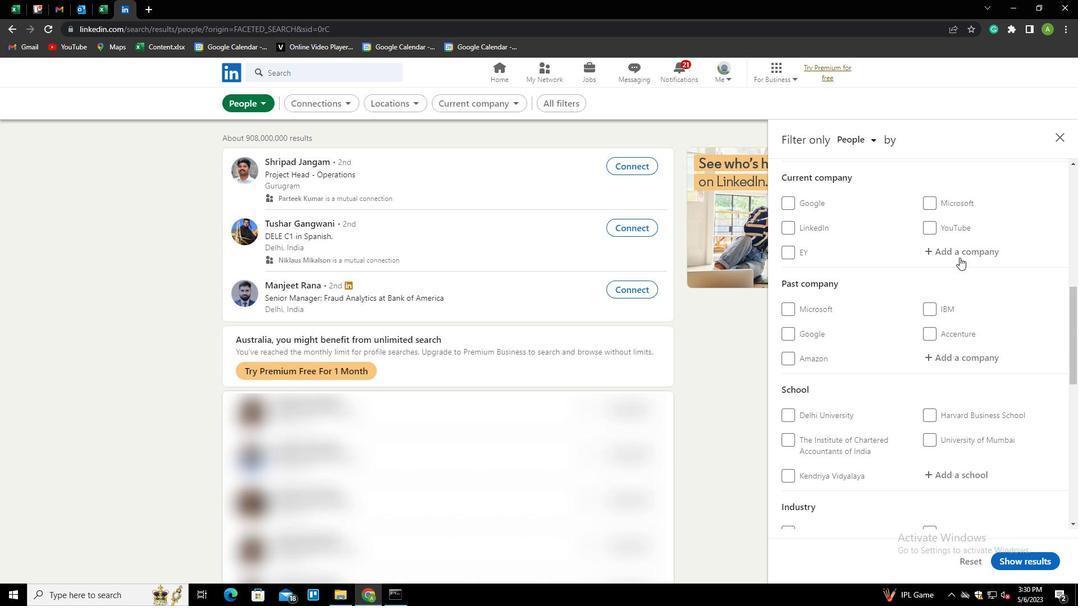 
Action: Key pressed <Key.shift>INDIABULLS<Key.space><Key.shift>HOUSING<Key.space><Key.shift>FINANCE<Key.space><Key.shift>LTD<Key.down><Key.enter>
Screenshot: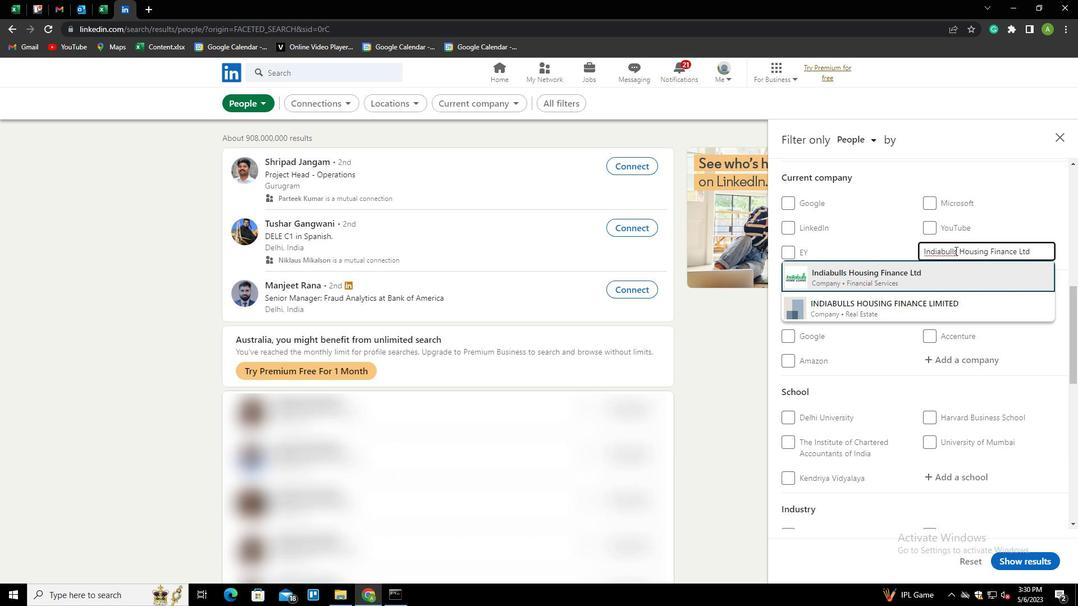 
Action: Mouse moved to (941, 242)
Screenshot: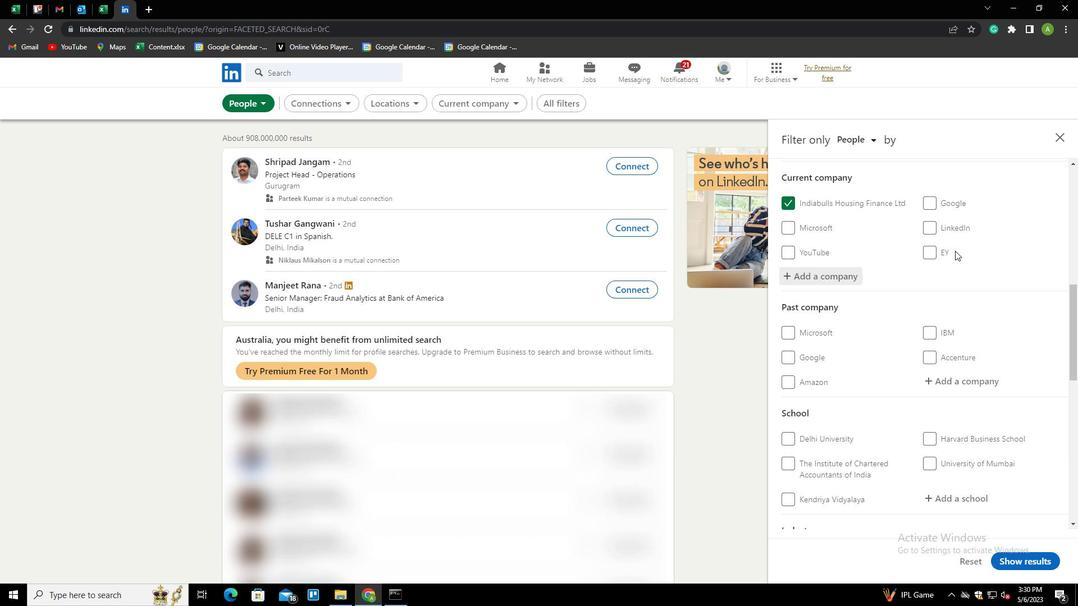 
Action: Mouse scrolled (941, 242) with delta (0, 0)
Screenshot: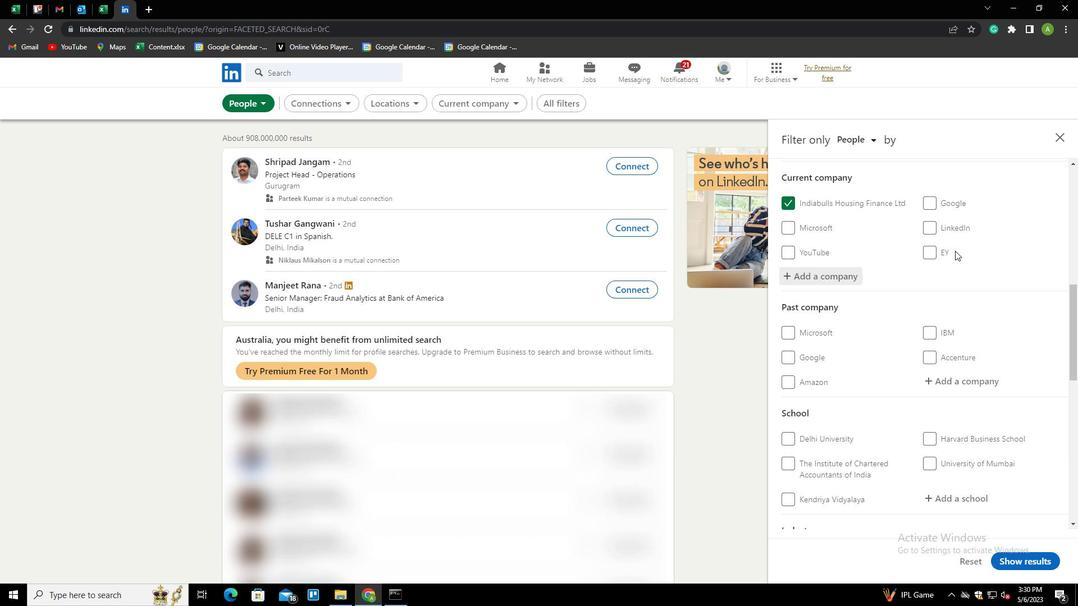 
Action: Mouse scrolled (941, 242) with delta (0, 0)
Screenshot: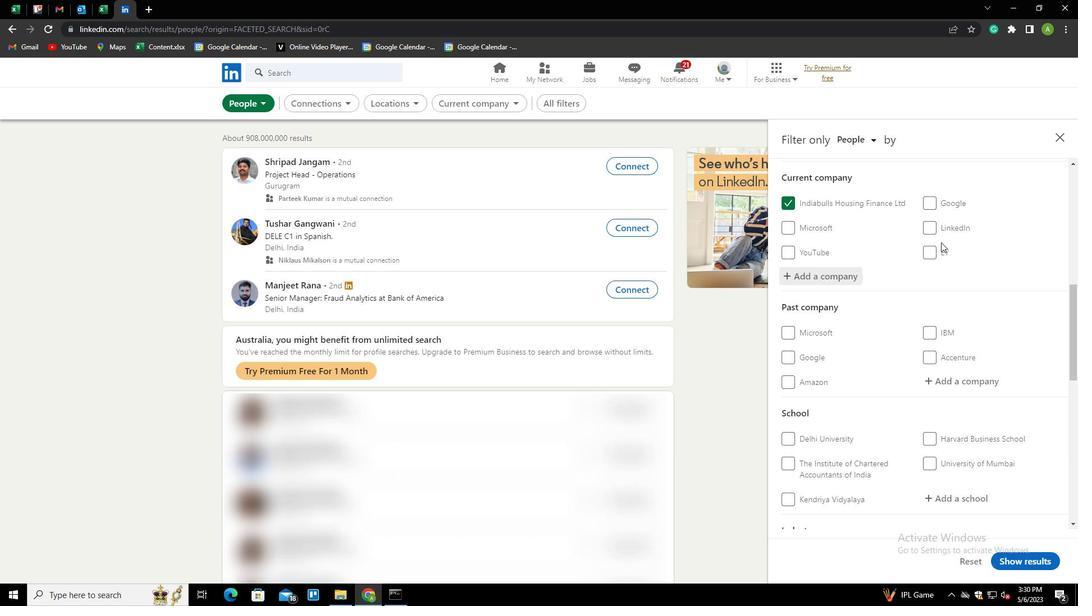 
Action: Mouse scrolled (941, 242) with delta (0, 0)
Screenshot: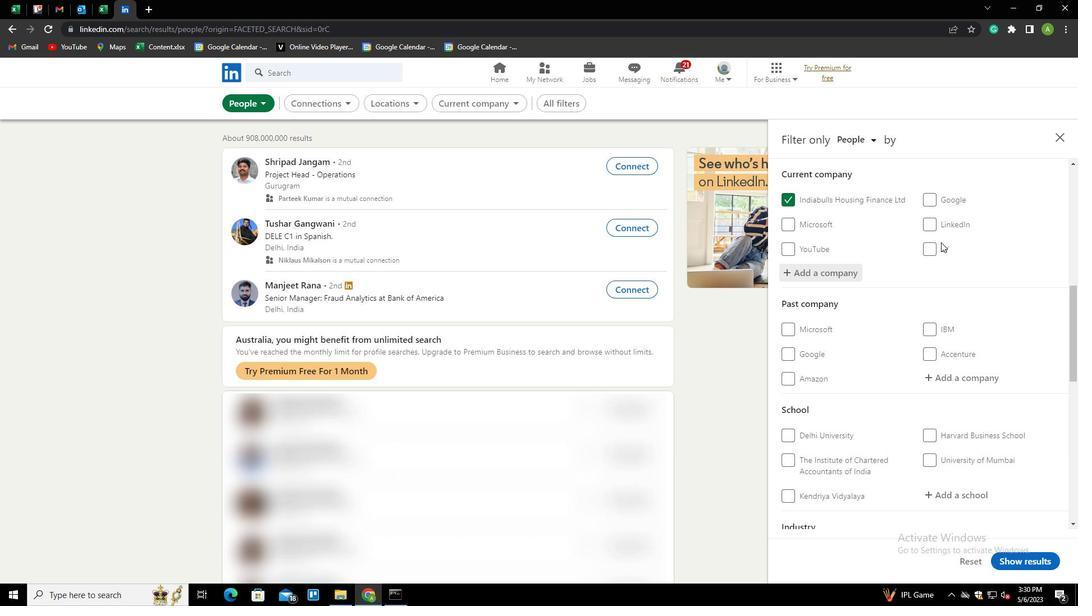 
Action: Mouse scrolled (941, 242) with delta (0, 0)
Screenshot: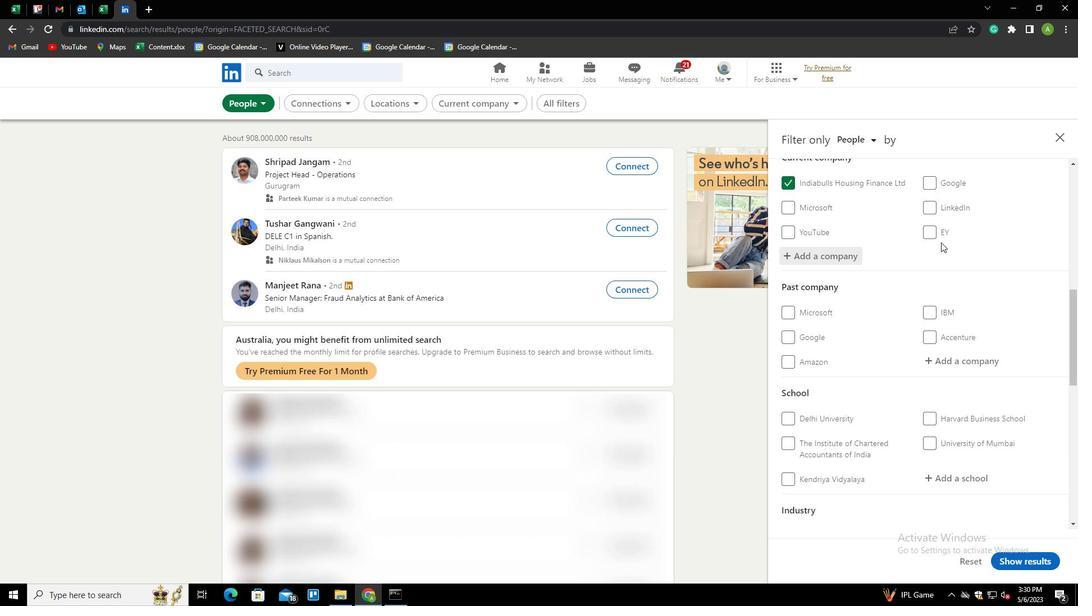 
Action: Mouse scrolled (941, 242) with delta (0, 0)
Screenshot: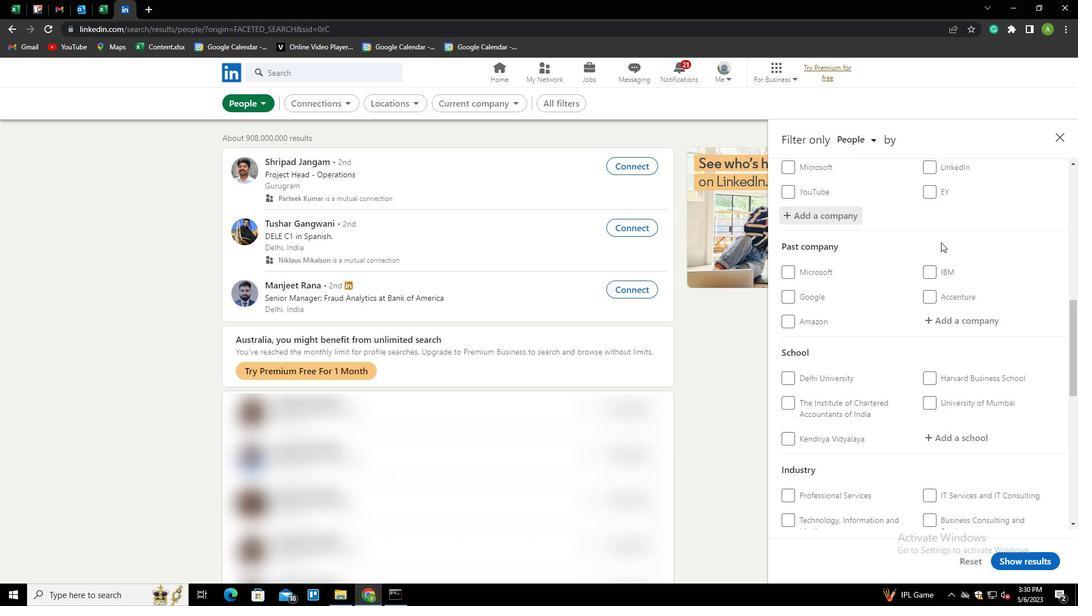 
Action: Mouse moved to (940, 215)
Screenshot: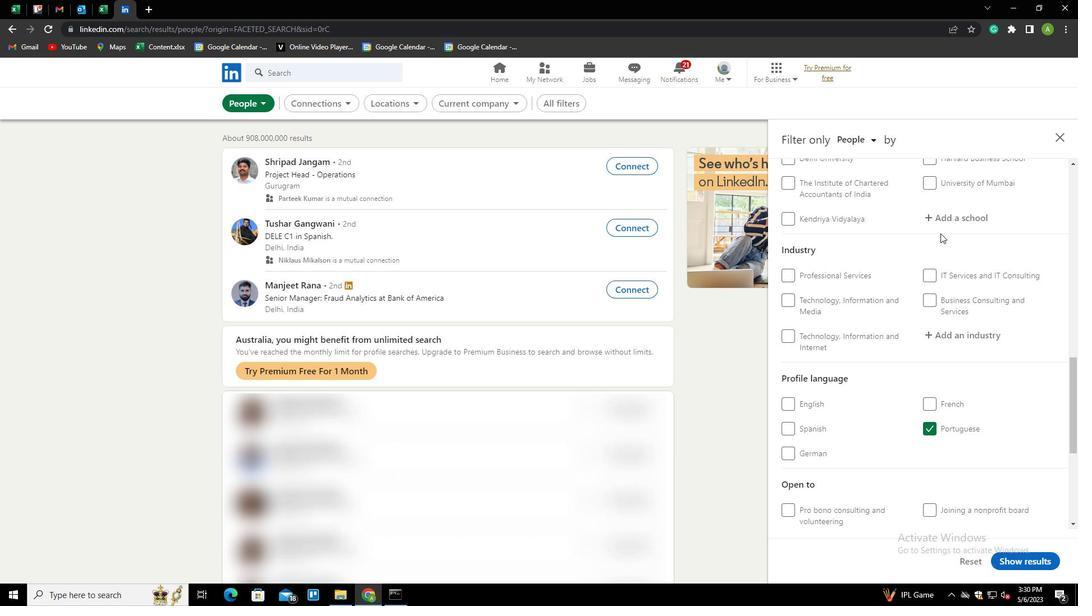 
Action: Mouse pressed left at (940, 215)
Screenshot: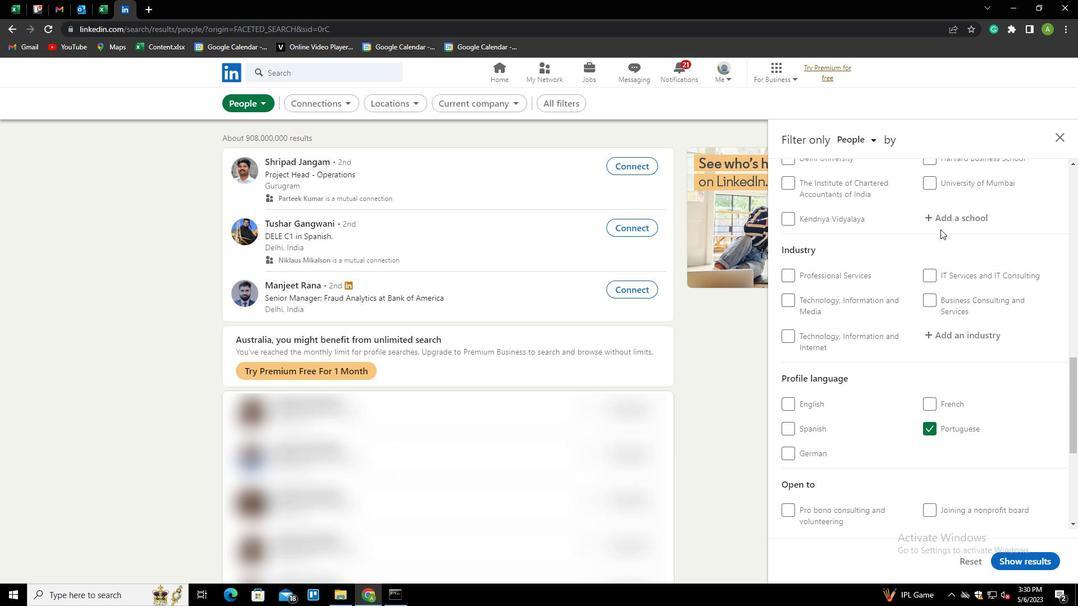 
Action: Mouse moved to (940, 215)
Screenshot: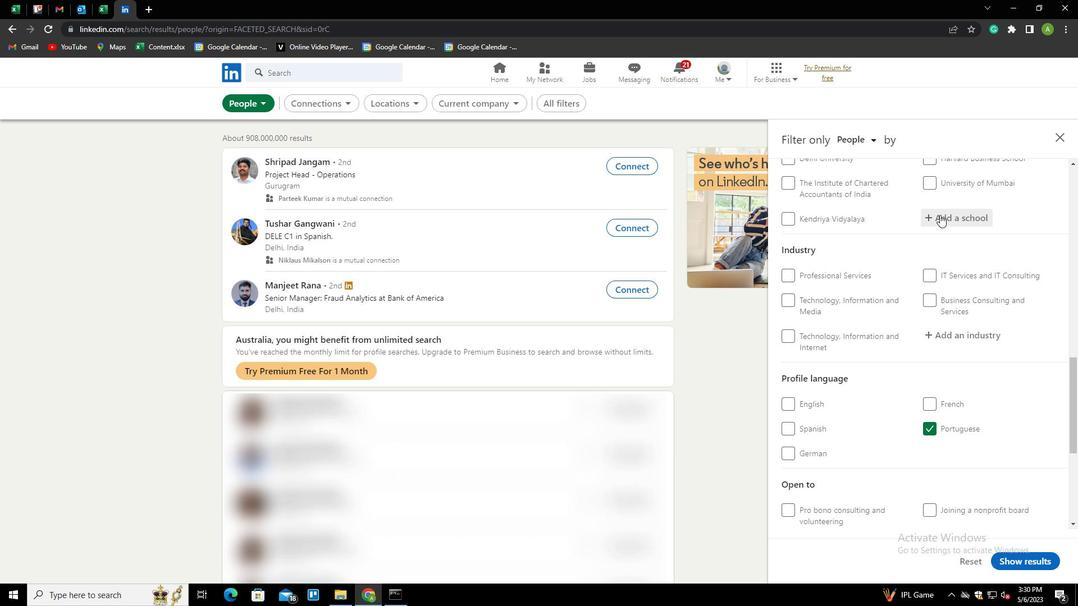 
Action: Key pressed <Key.shift>
Screenshot: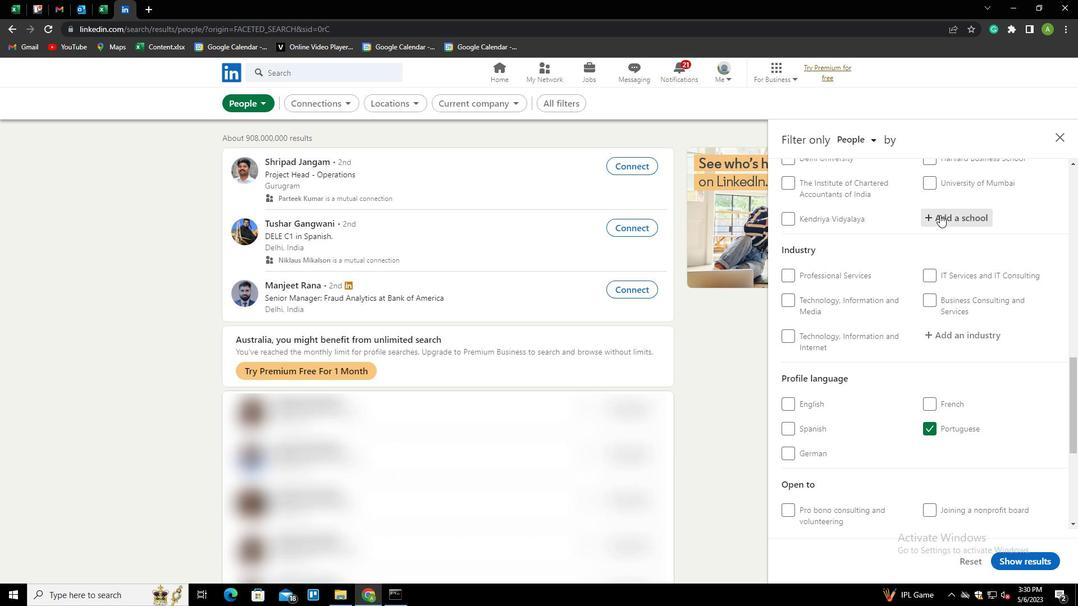 
Action: Mouse moved to (939, 215)
Screenshot: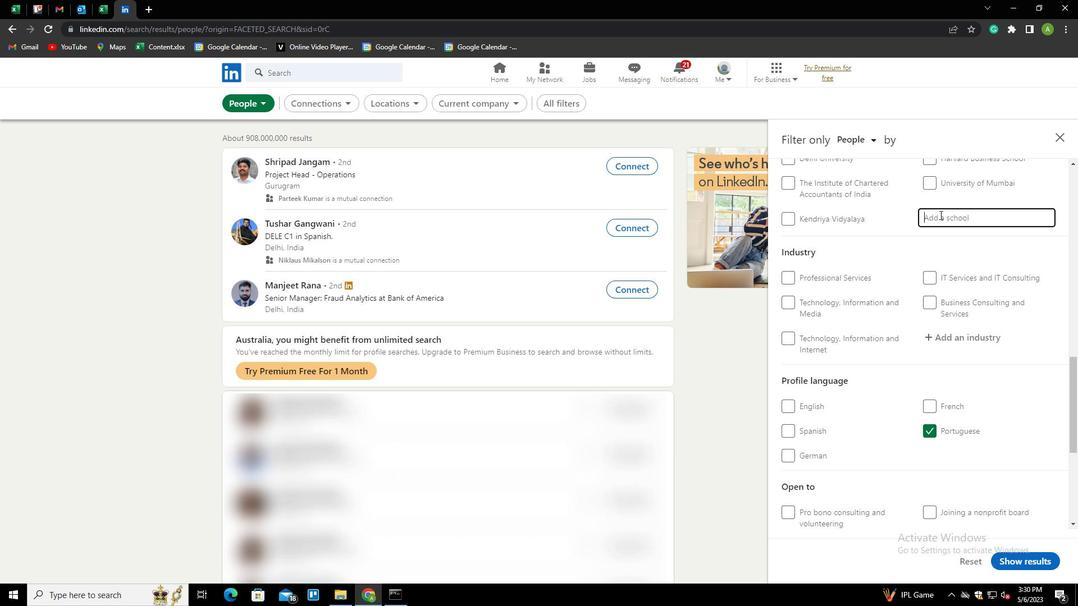 
Action: Key pressed GURU<Key.space><Key.shift>TEGH<Key.space><Key.shift>BAHADUR<Key.space><Key.shift>PBU<Key.backspace><Key.backspace>UBLIC<Key.space><Key.shift>SCHOOL<Key.space>-<Key.space><Key.shift>INDIA<Key.down><Key.enter>
Screenshot: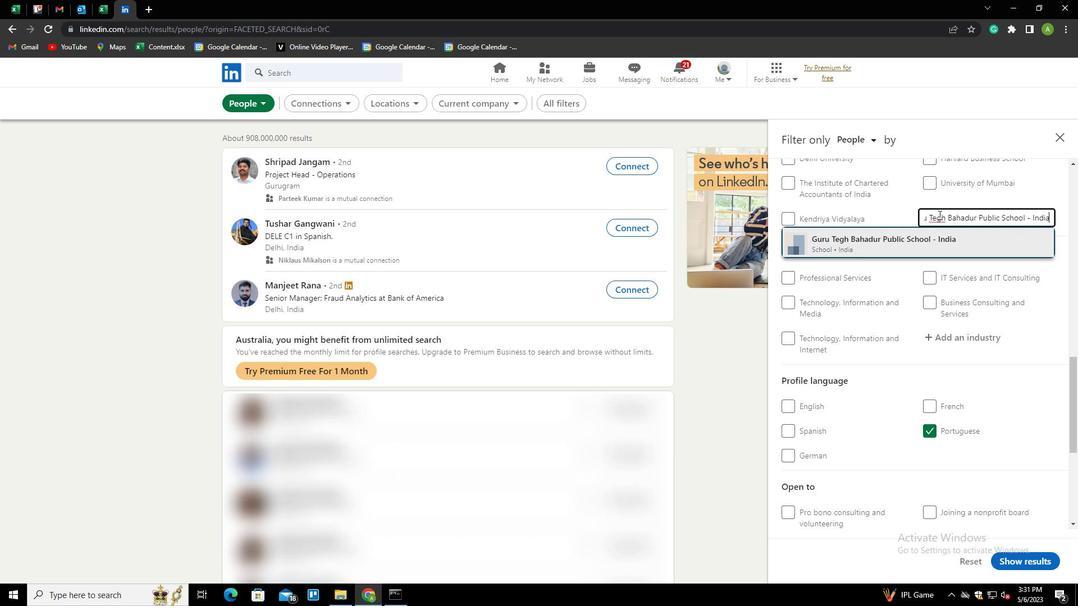 
Action: Mouse moved to (939, 216)
Screenshot: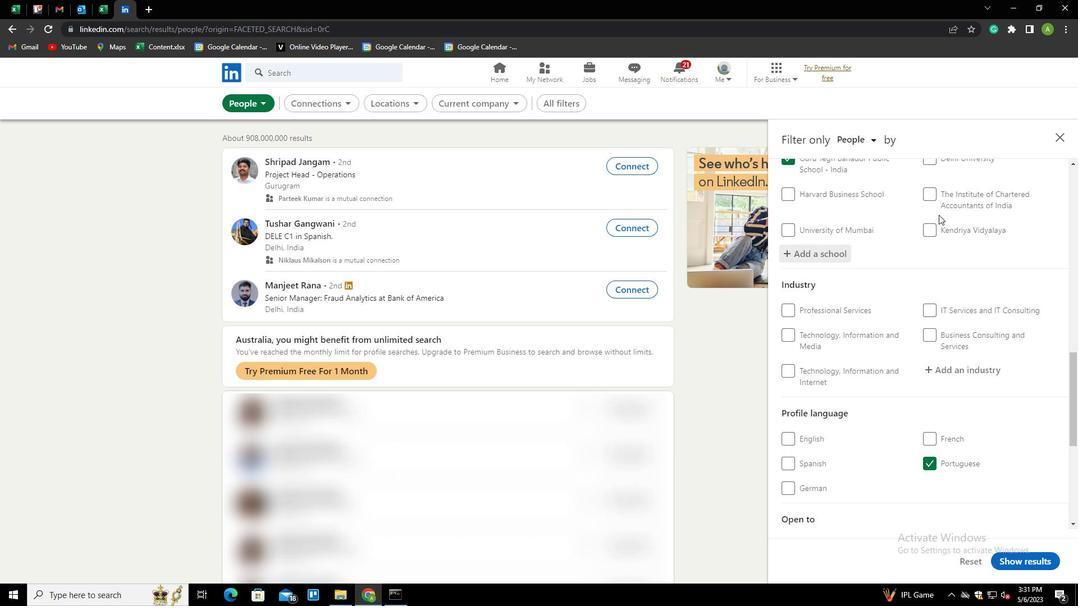 
Action: Mouse scrolled (939, 215) with delta (0, 0)
Screenshot: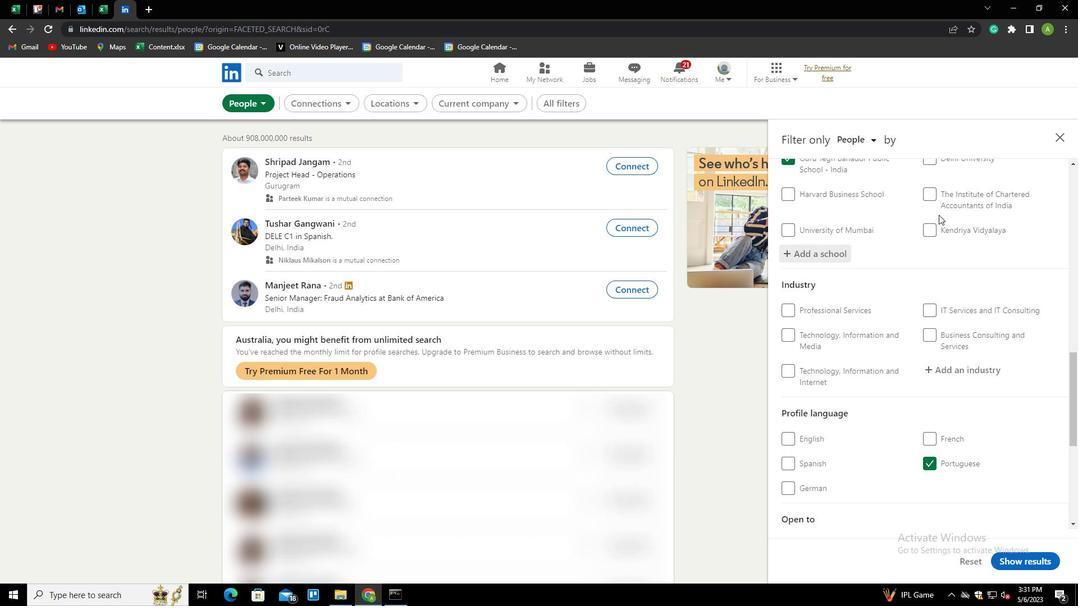 
Action: Mouse scrolled (939, 215) with delta (0, 0)
Screenshot: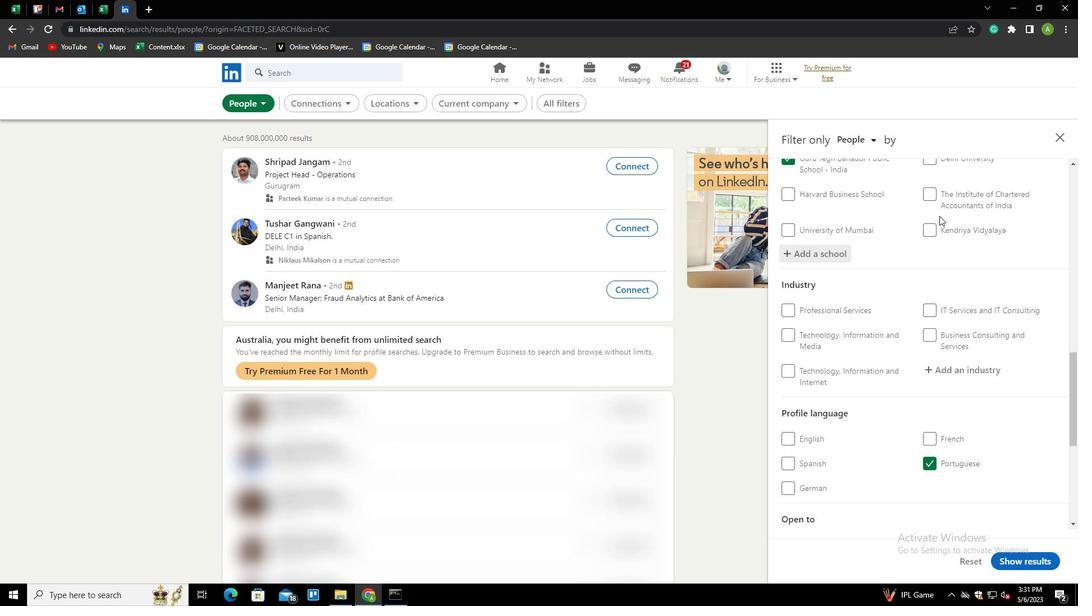
Action: Mouse moved to (944, 255)
Screenshot: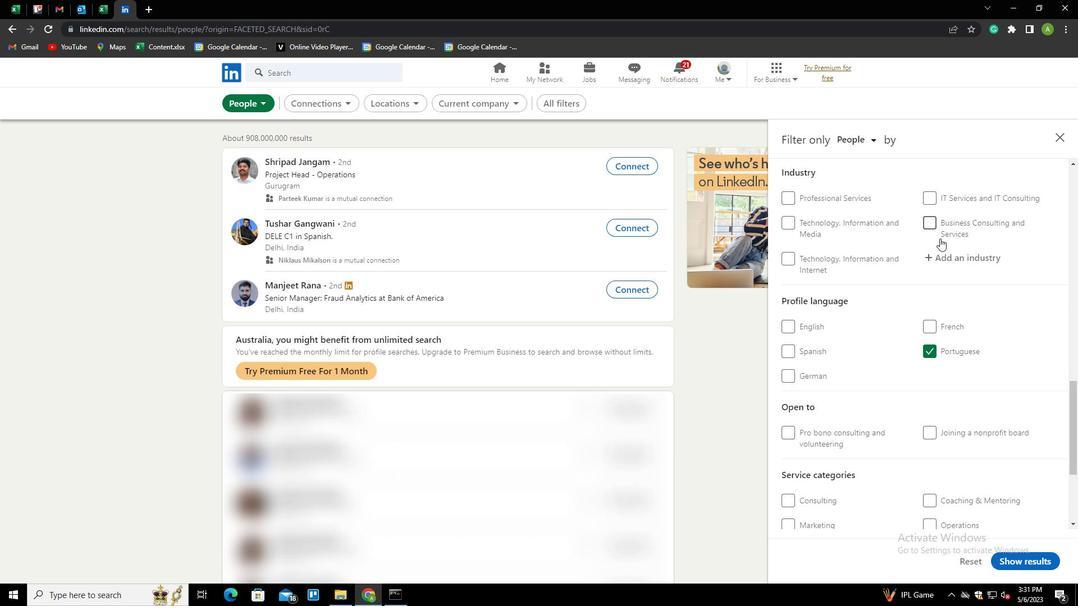 
Action: Mouse pressed left at (944, 255)
Screenshot: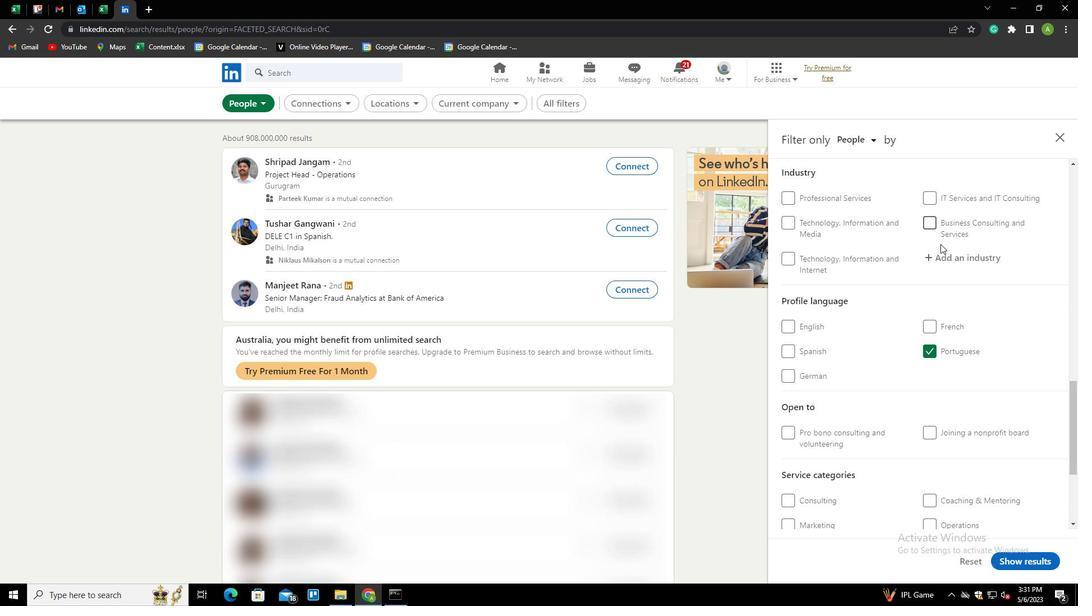 
Action: Key pressed <Key.shift>LEATHER<Key.space><Key.shift>MAN<Key.backspace><Key.backspace><Key.backspace><Key.shift>PRODUCT<Key.space><Key.shift>MANUFACTURING<Key.down><Key.enter>
Screenshot: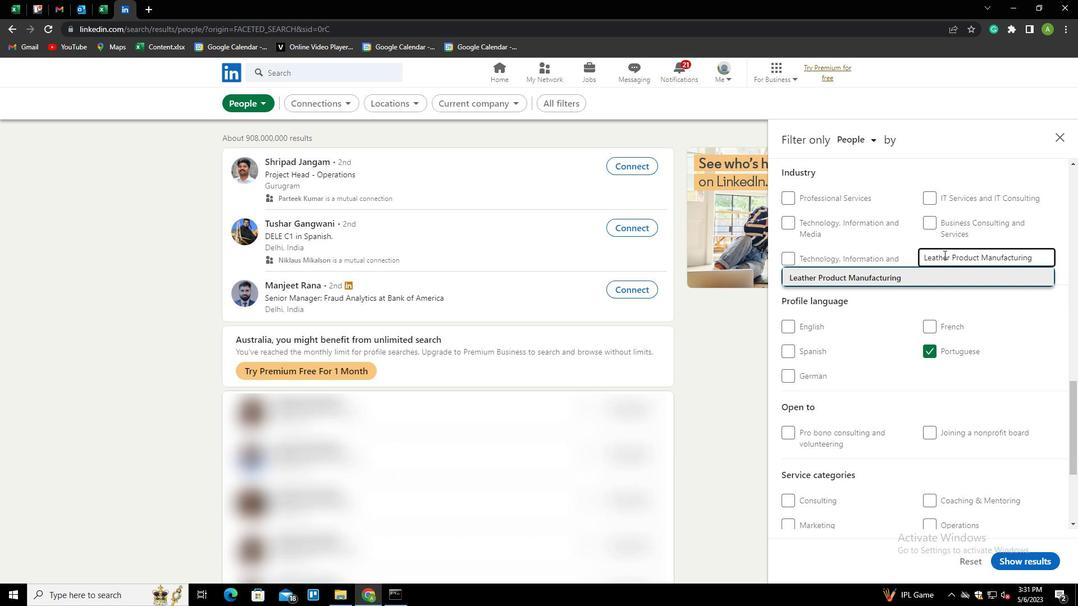 
Action: Mouse scrolled (944, 254) with delta (0, 0)
Screenshot: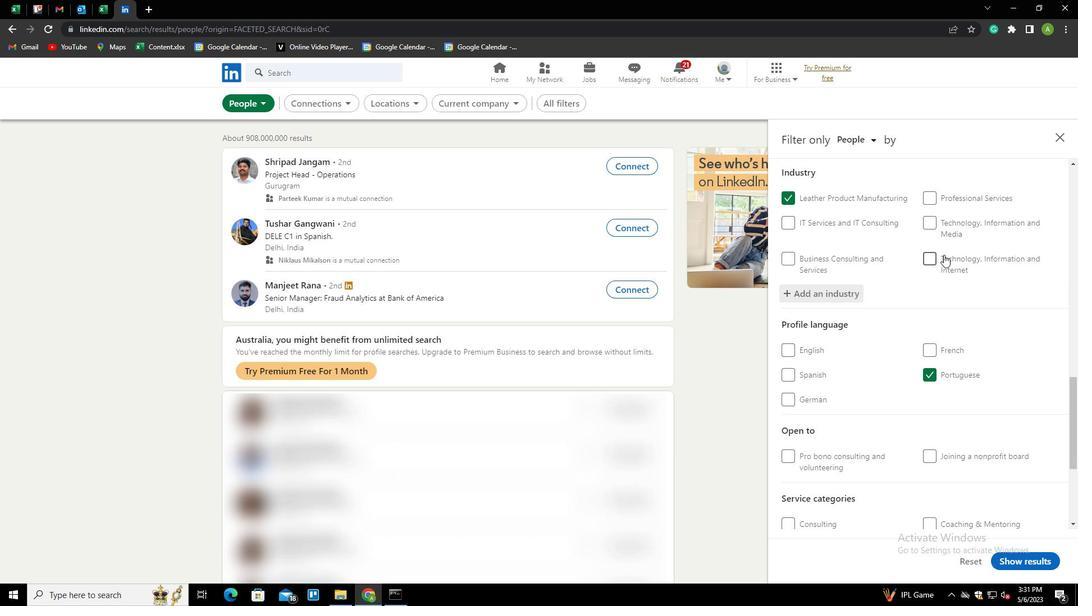 
Action: Mouse scrolled (944, 254) with delta (0, 0)
Screenshot: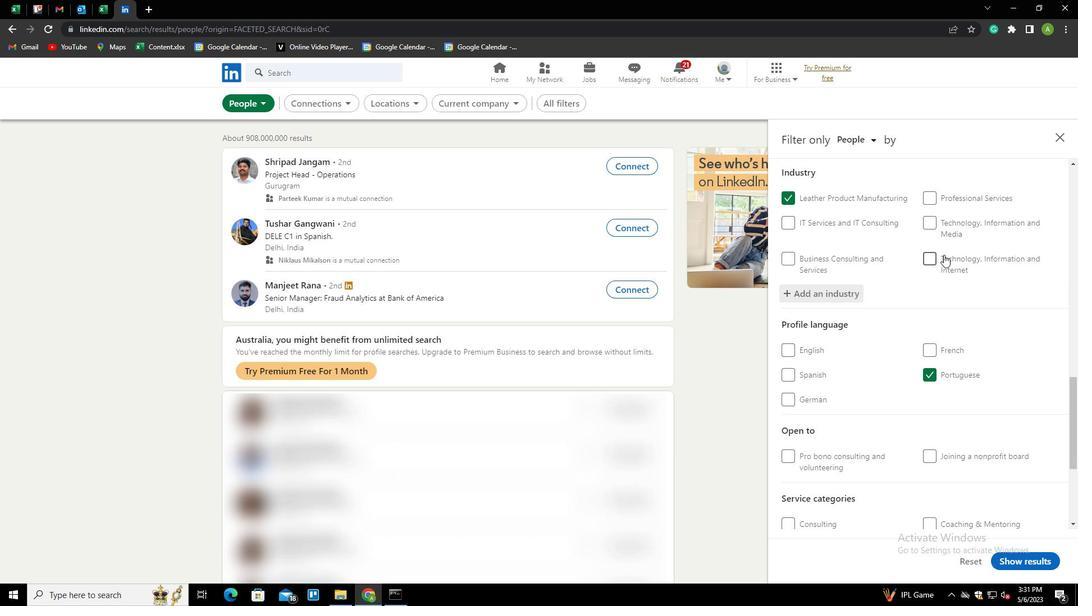 
Action: Mouse scrolled (944, 254) with delta (0, 0)
Screenshot: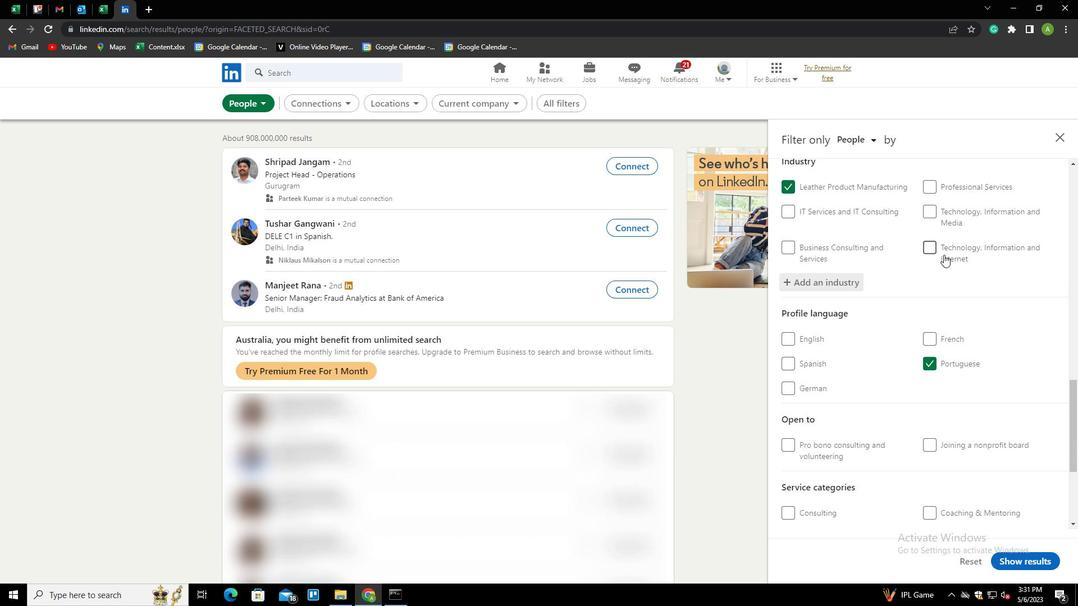 
Action: Mouse scrolled (944, 254) with delta (0, 0)
Screenshot: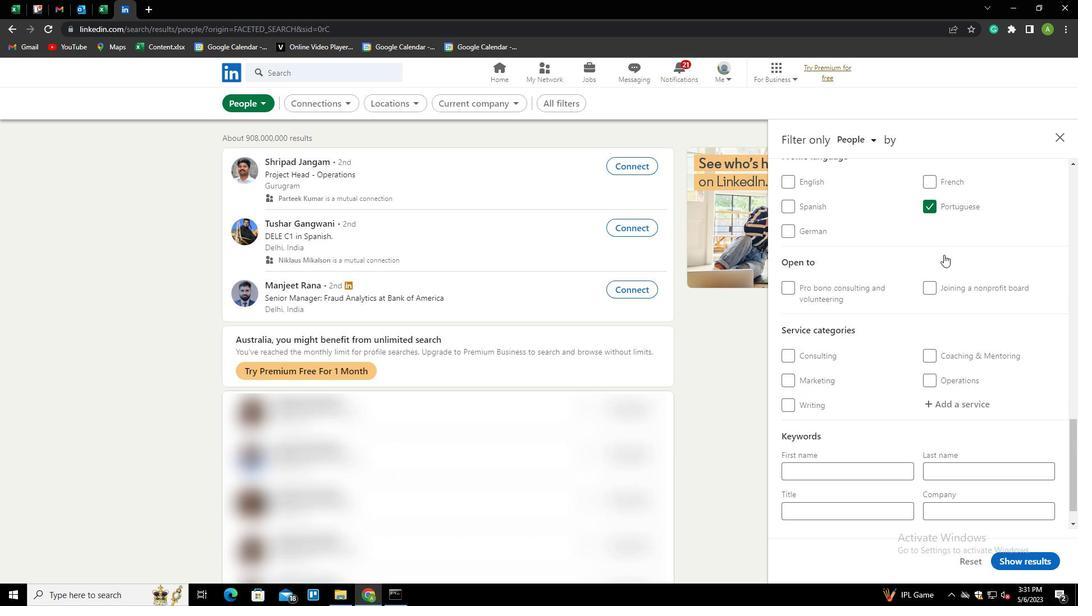 
Action: Mouse moved to (937, 367)
Screenshot: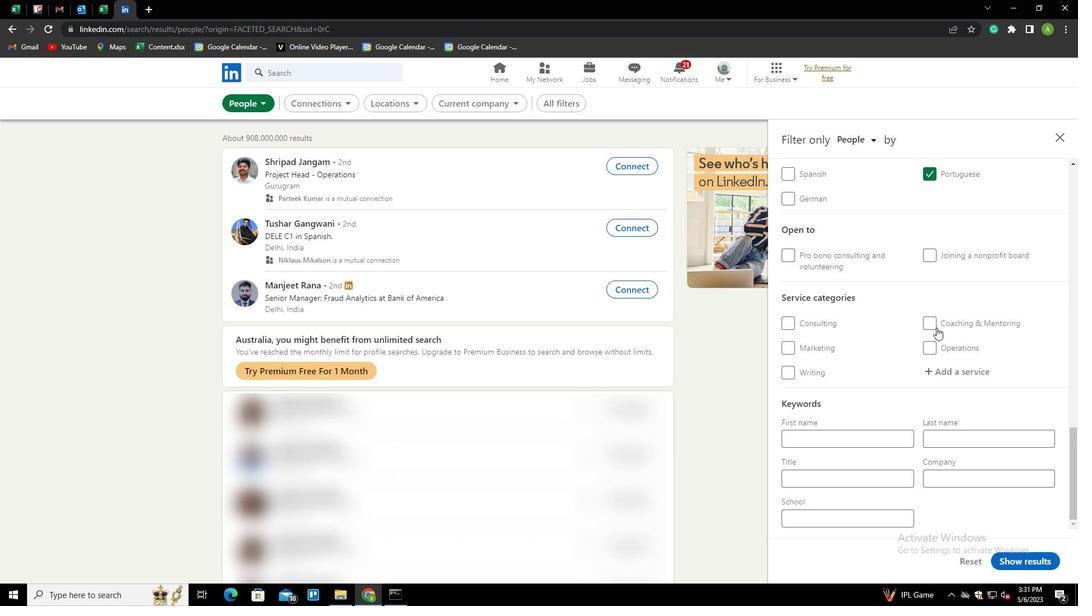 
Action: Mouse pressed left at (937, 367)
Screenshot: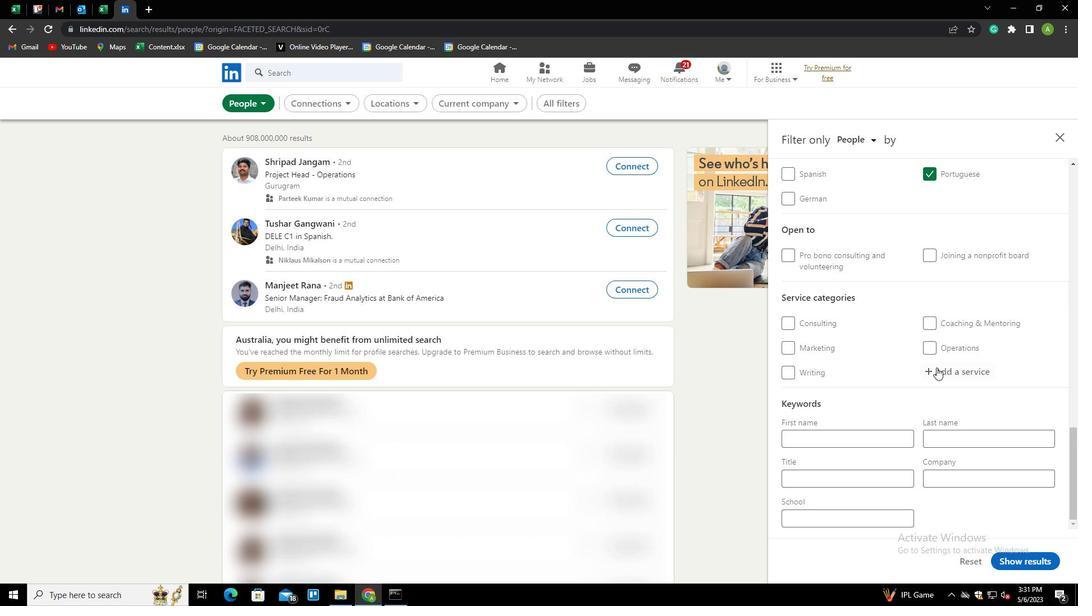 
Action: Mouse moved to (998, 318)
Screenshot: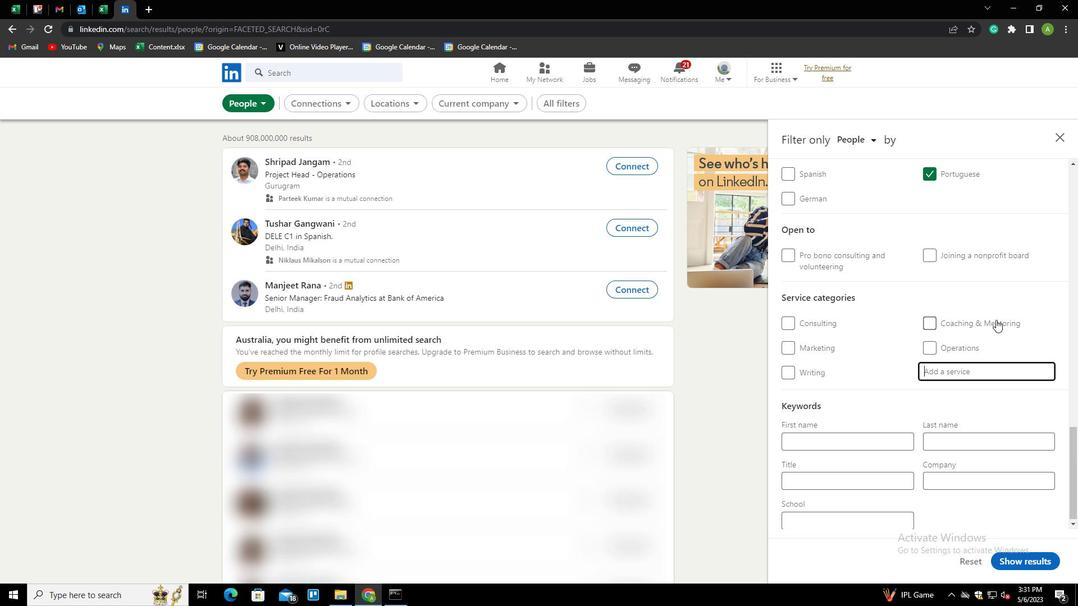 
Action: Key pressed <Key.shift>LEAD<Key.space><Key.shift><Key.shift><Key.shift>GENERATION<Key.down><Key.enter>
Screenshot: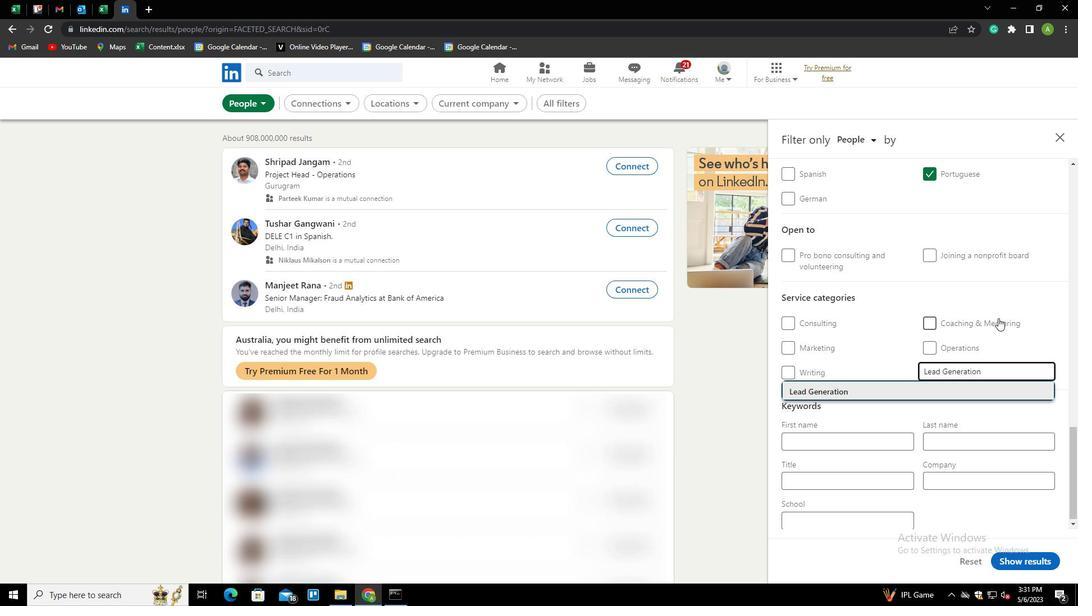 
Action: Mouse moved to (995, 320)
Screenshot: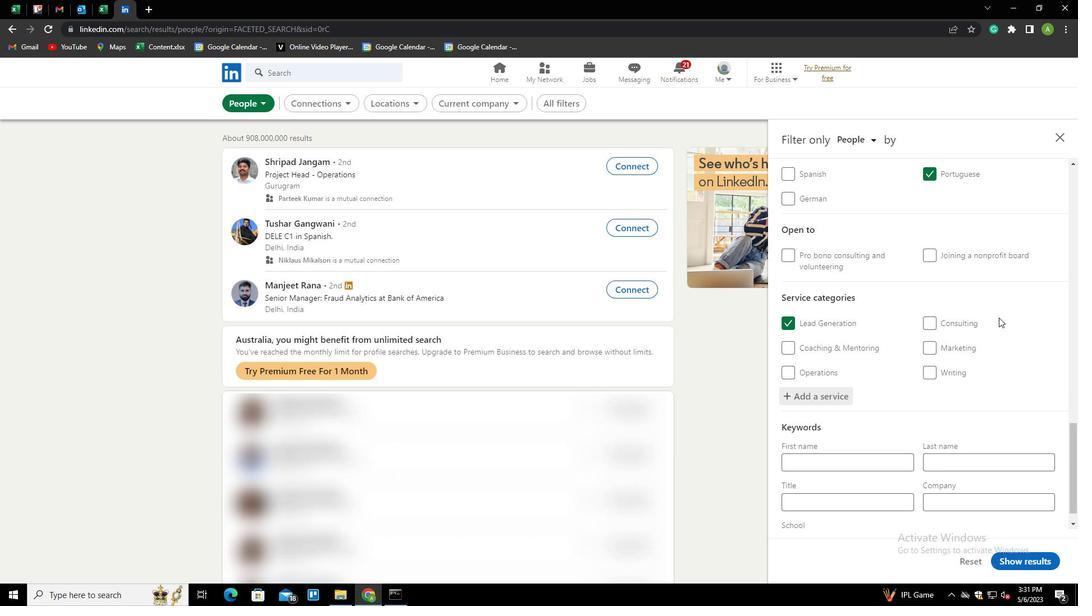 
Action: Mouse scrolled (995, 319) with delta (0, 0)
Screenshot: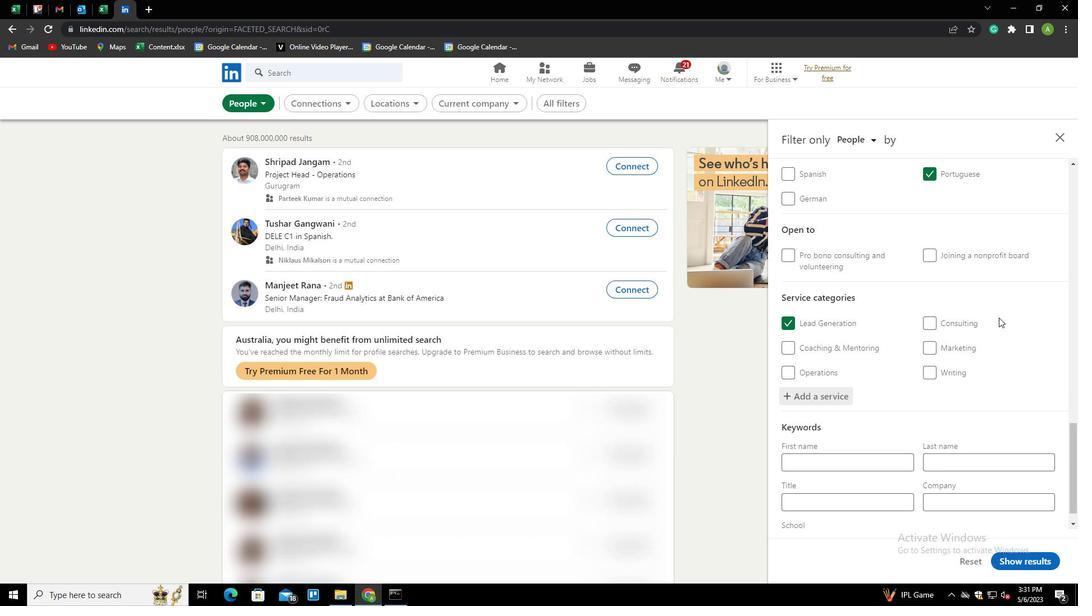 
Action: Mouse moved to (984, 332)
Screenshot: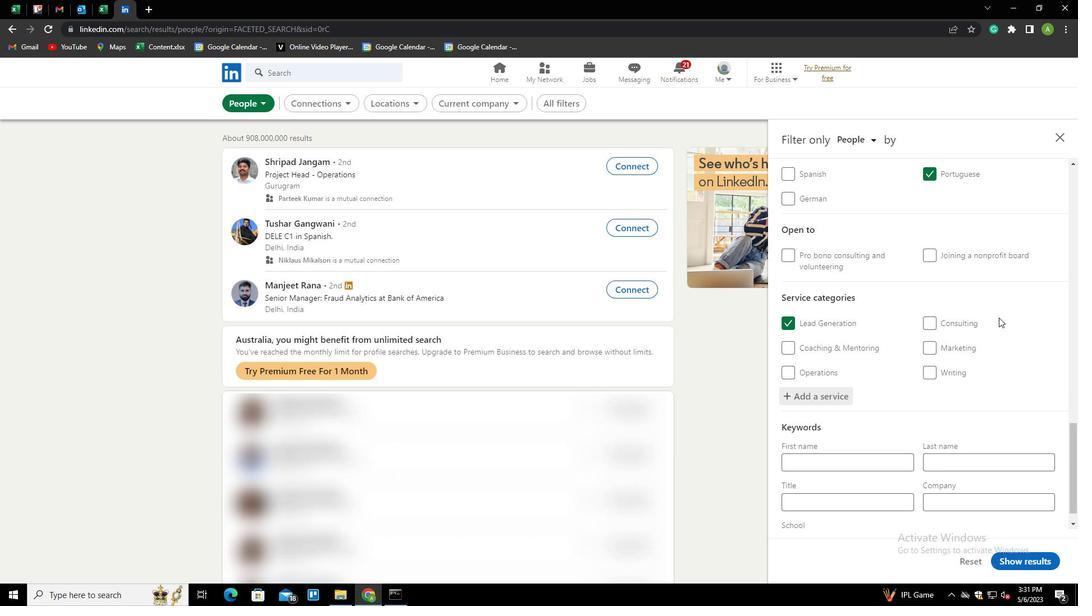 
Action: Mouse scrolled (984, 331) with delta (0, 0)
Screenshot: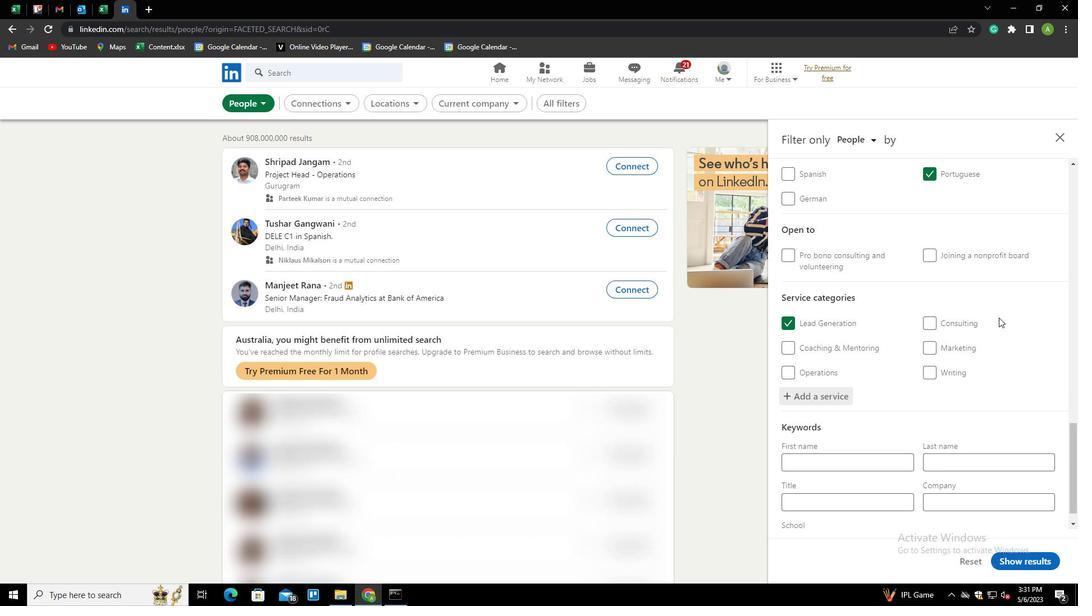 
Action: Mouse moved to (983, 333)
Screenshot: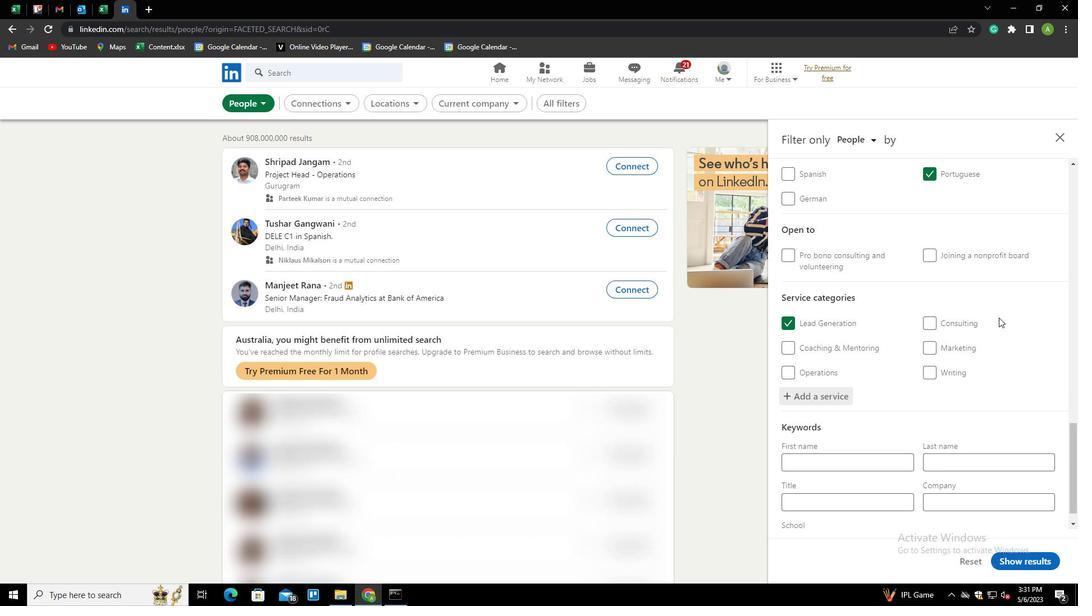 
Action: Mouse scrolled (983, 332) with delta (0, 0)
Screenshot: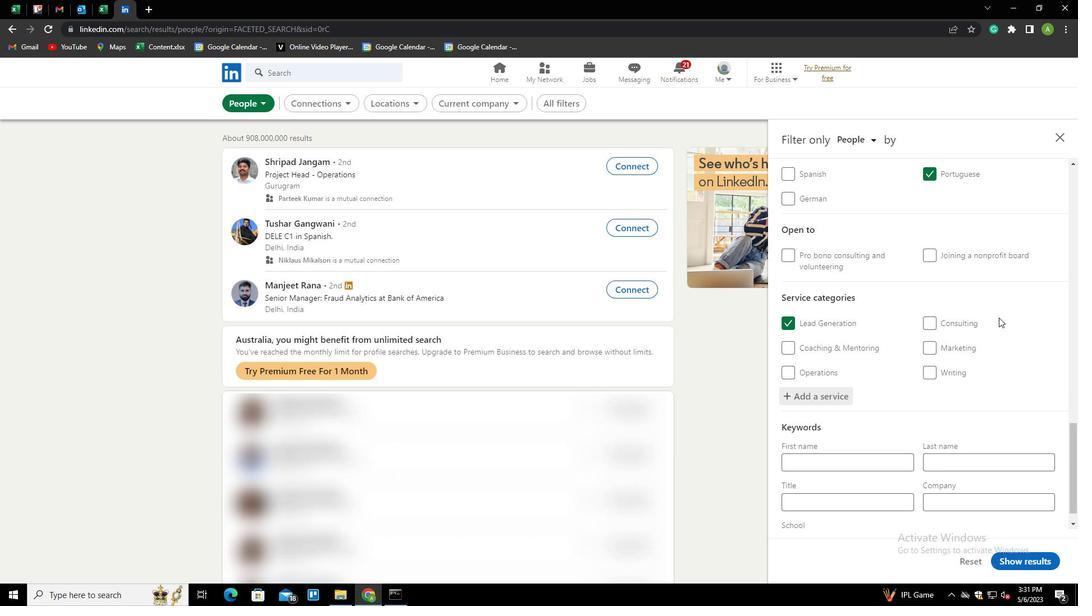 
Action: Mouse scrolled (983, 332) with delta (0, 0)
Screenshot: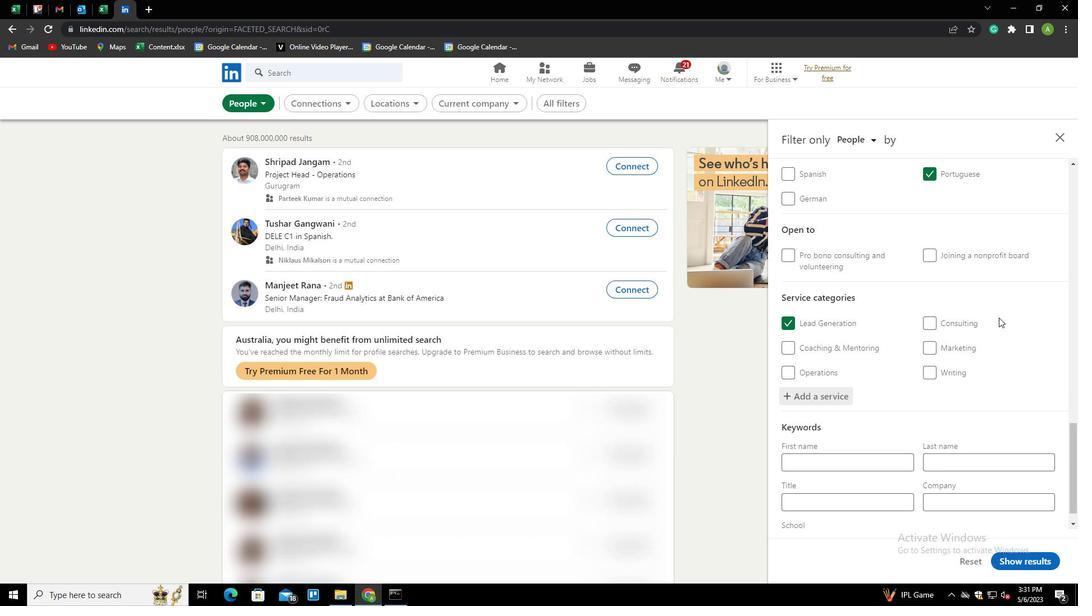 
Action: Mouse moved to (876, 480)
Screenshot: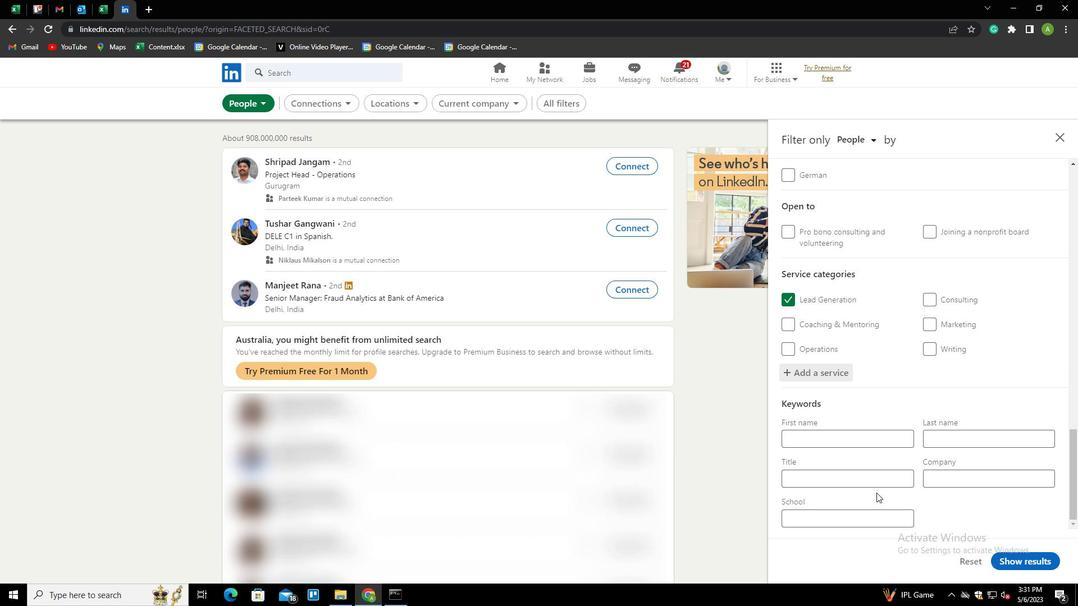 
Action: Mouse pressed left at (876, 480)
Screenshot: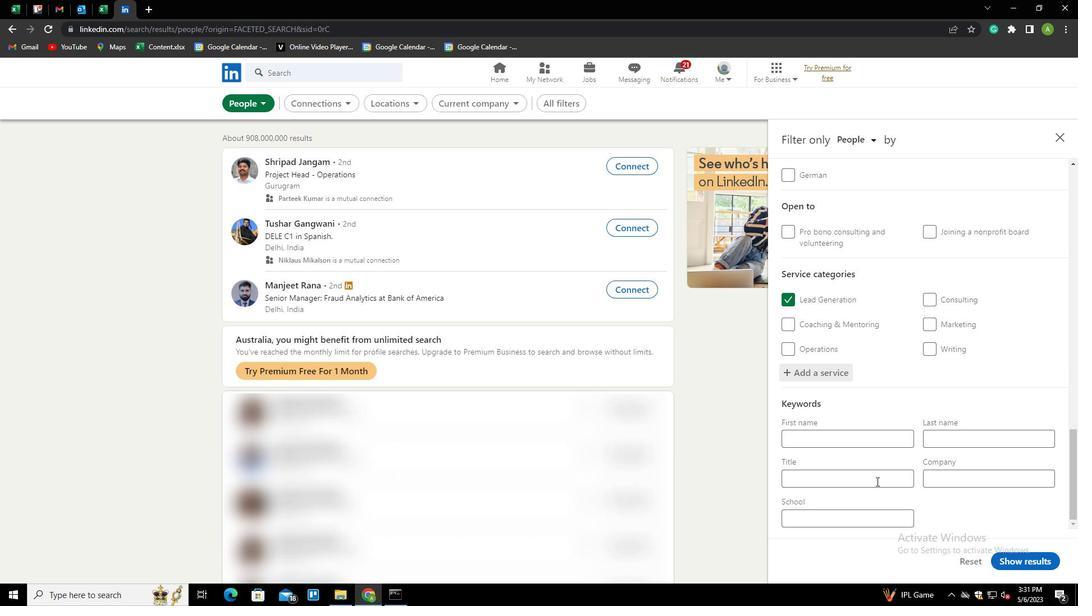
Action: Mouse moved to (902, 461)
Screenshot: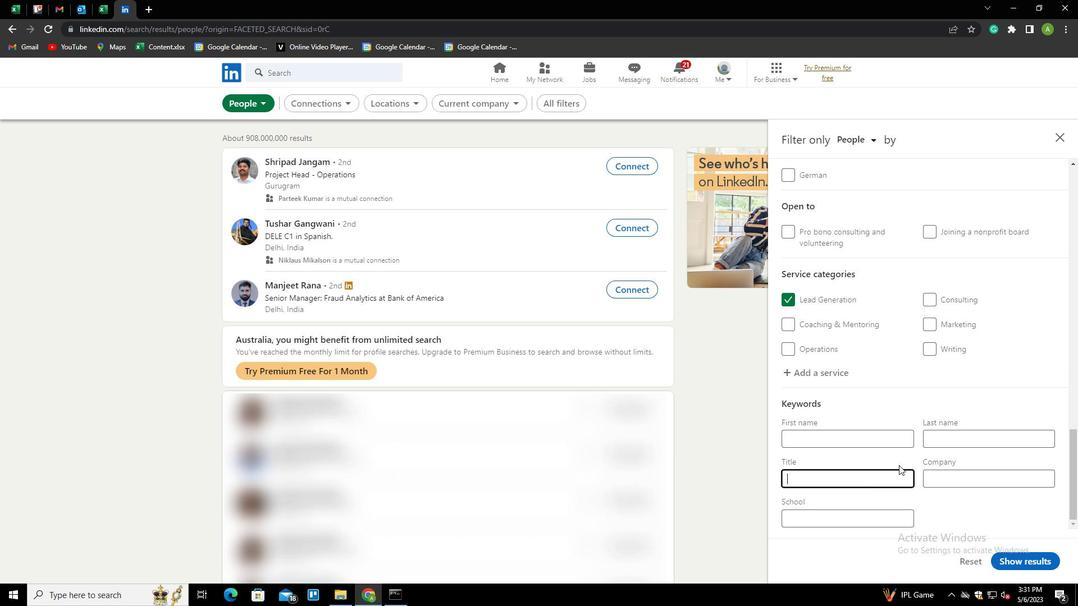 
Action: Key pressed <Key.shift><Key.shift><Key.shift><Key.shift><Key.shift><Key.shift><Key.shift><Key.shift><Key.shift><Key.shift>OFFICE<Key.space><Key.shift>MANAGER
Screenshot: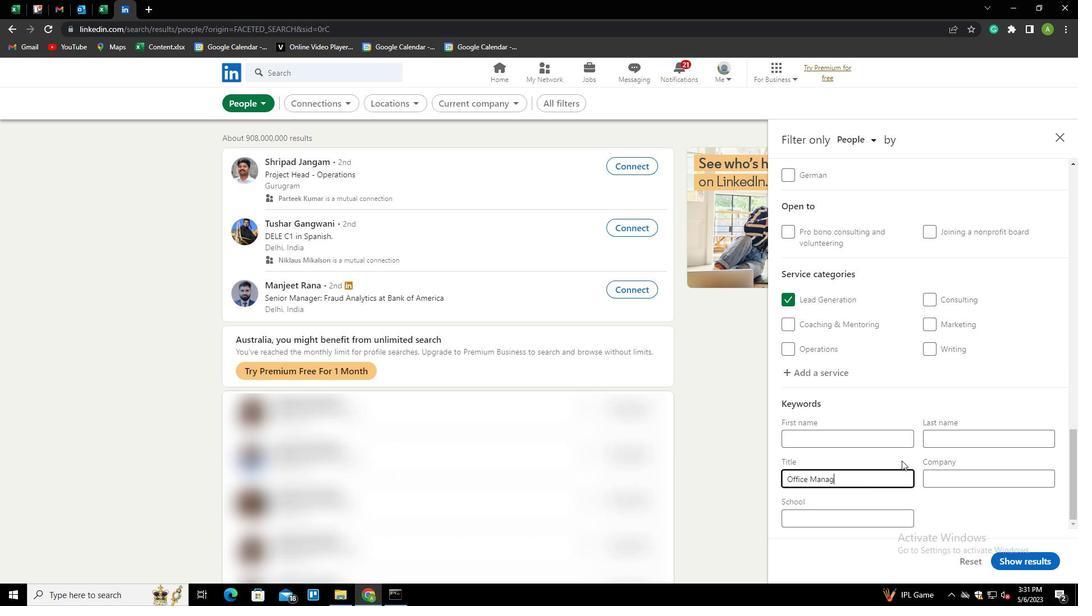 
Action: Mouse moved to (963, 517)
Screenshot: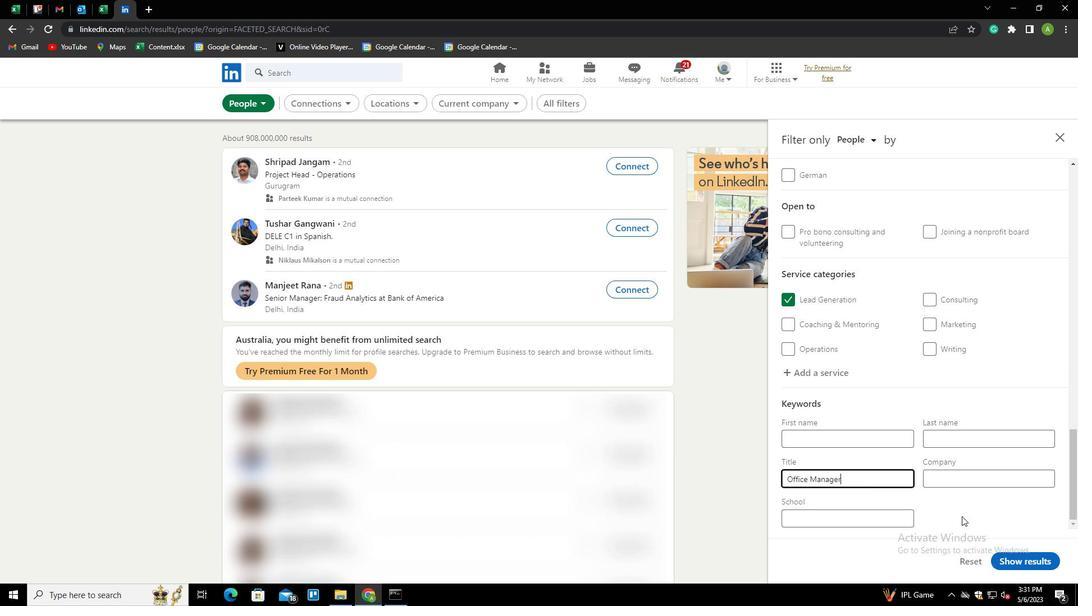 
Action: Mouse pressed left at (963, 517)
Screenshot: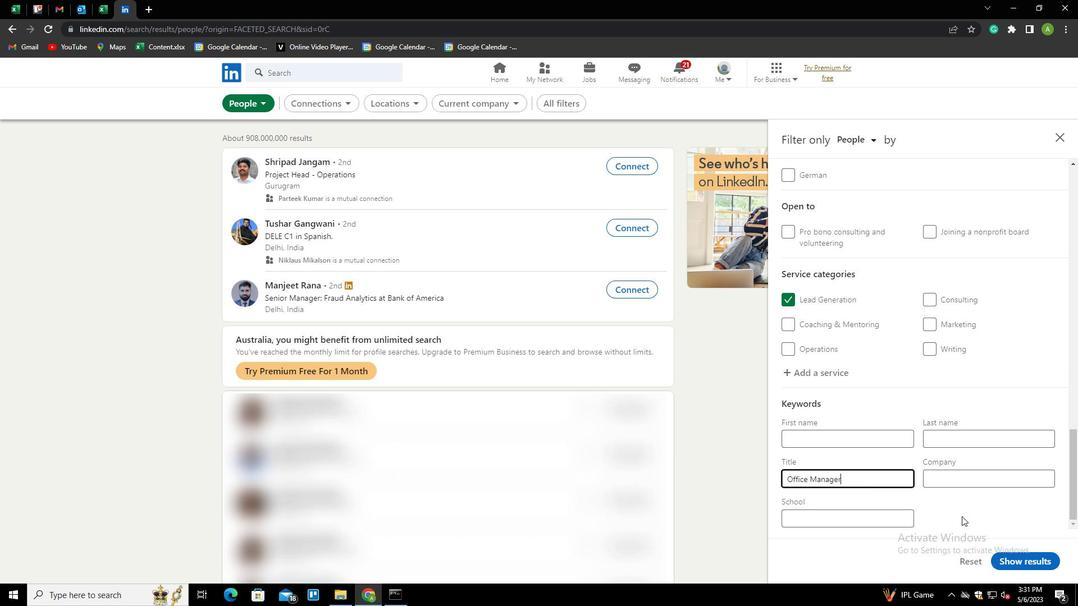 
Action: Mouse moved to (1037, 558)
Screenshot: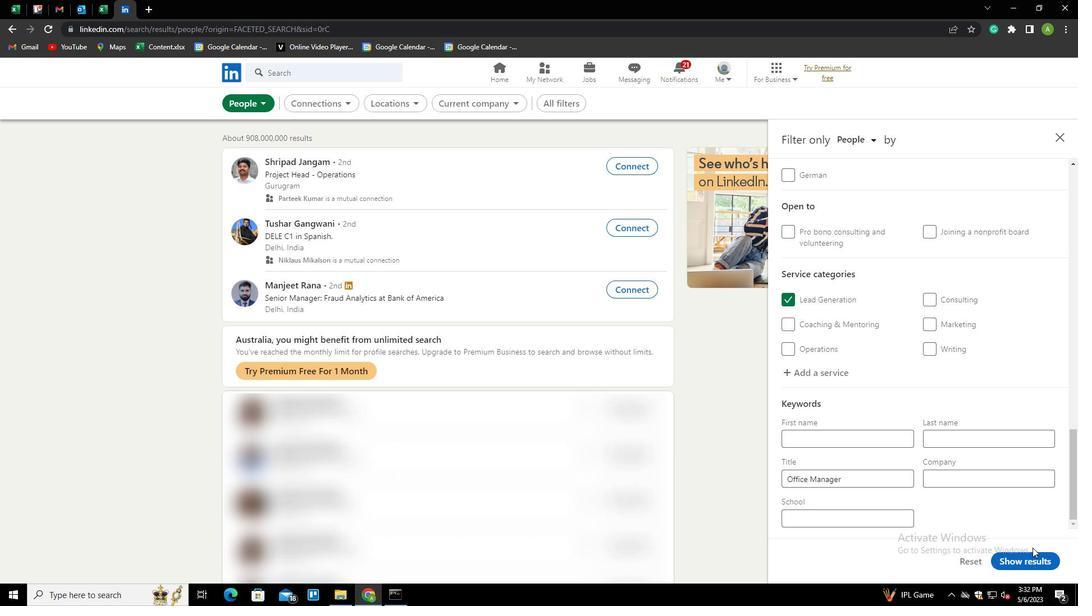 
Action: Mouse pressed left at (1037, 558)
Screenshot: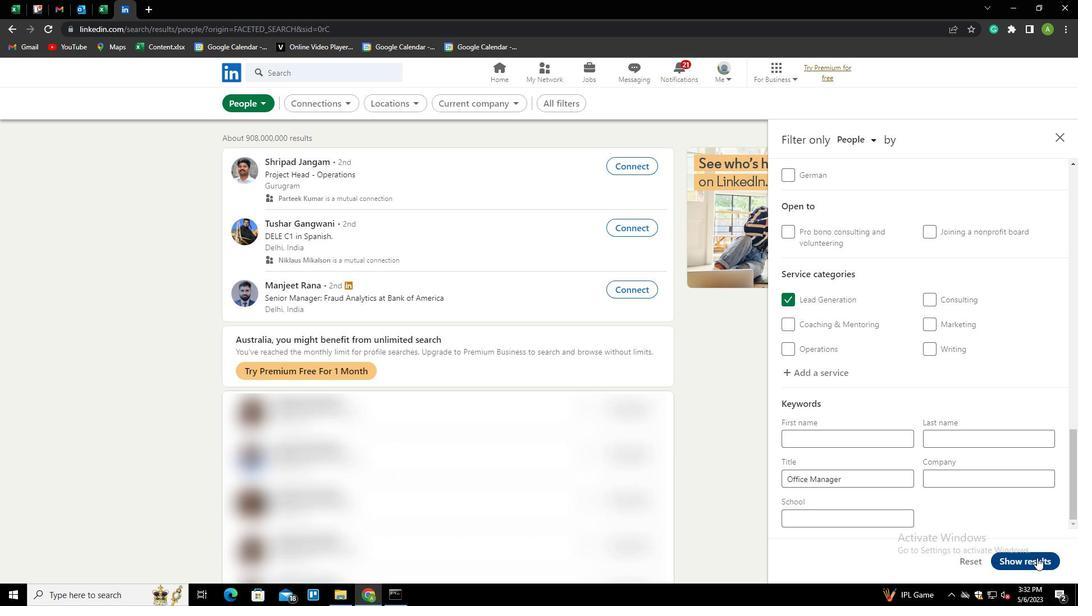 
Action: Mouse moved to (1046, 347)
Screenshot: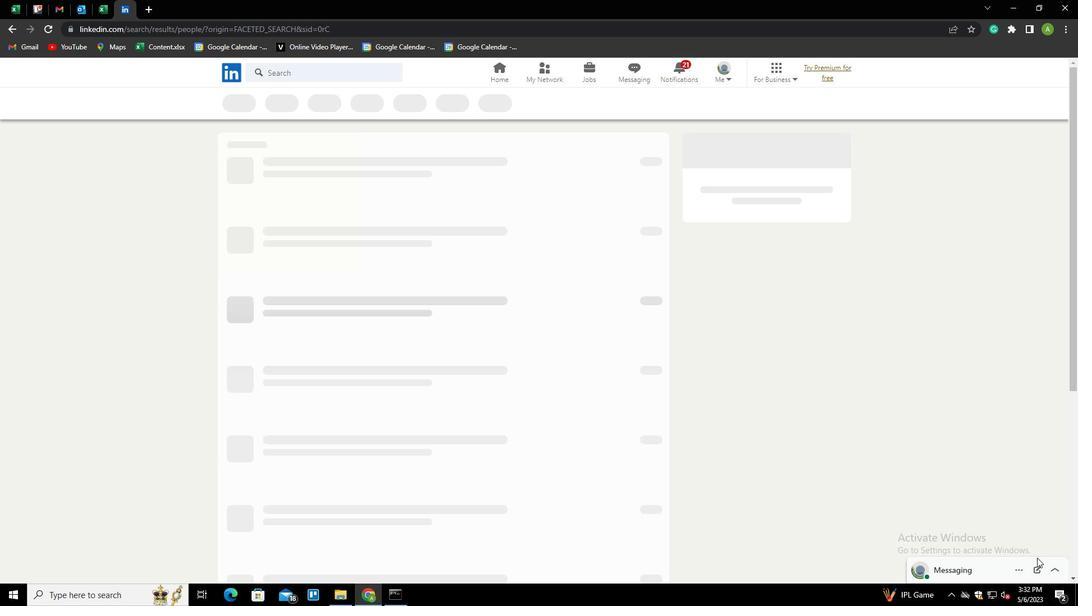 
